 Task: Search one way flight ticket for 1 adult, 1 child, 1 infant in seat in premium economy from Houston: William P. Hobby Airport to Greenville: Pitt-greenville Airport on 5-2-2023. Number of bags: 2 checked bags. Price is upto 81000. Outbound departure time preference is 13:15.
Action: Mouse moved to (304, 124)
Screenshot: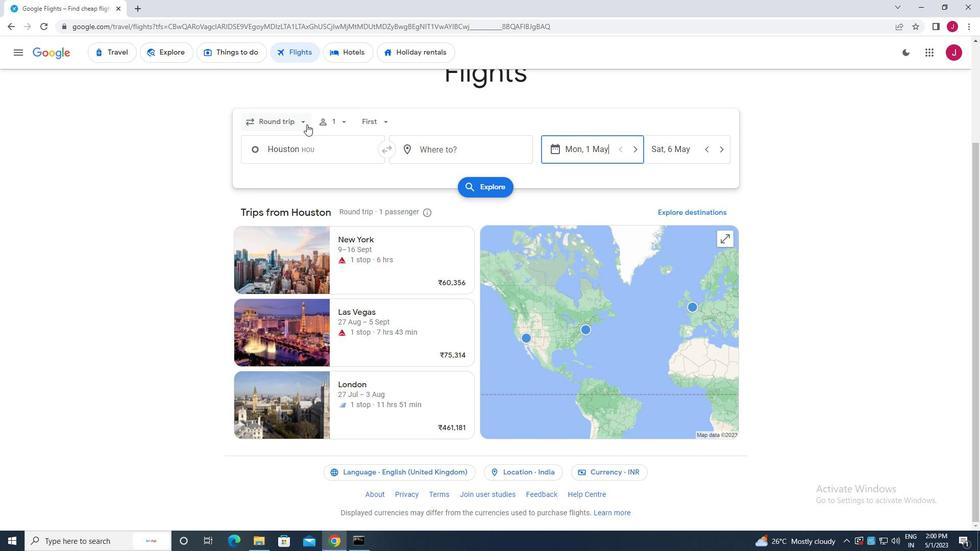
Action: Mouse pressed left at (304, 124)
Screenshot: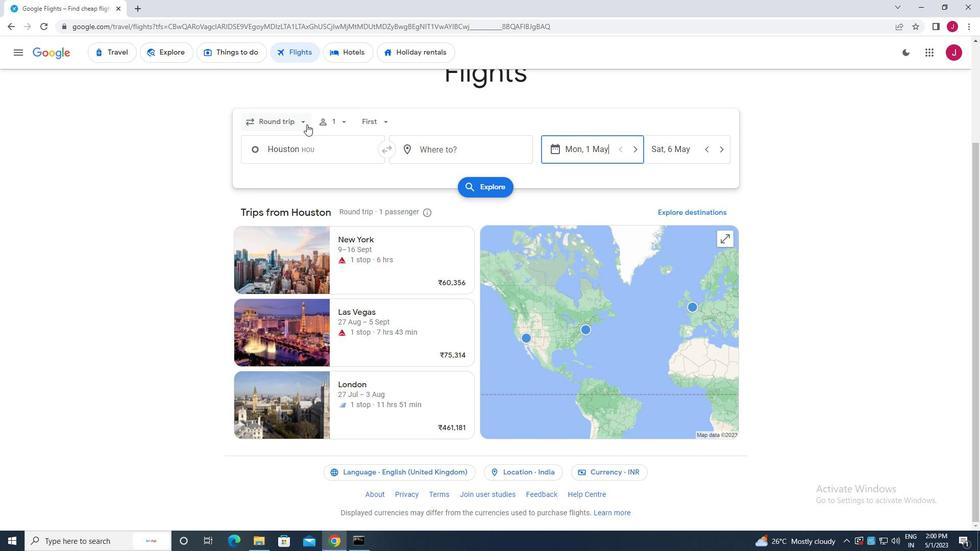 
Action: Mouse moved to (292, 171)
Screenshot: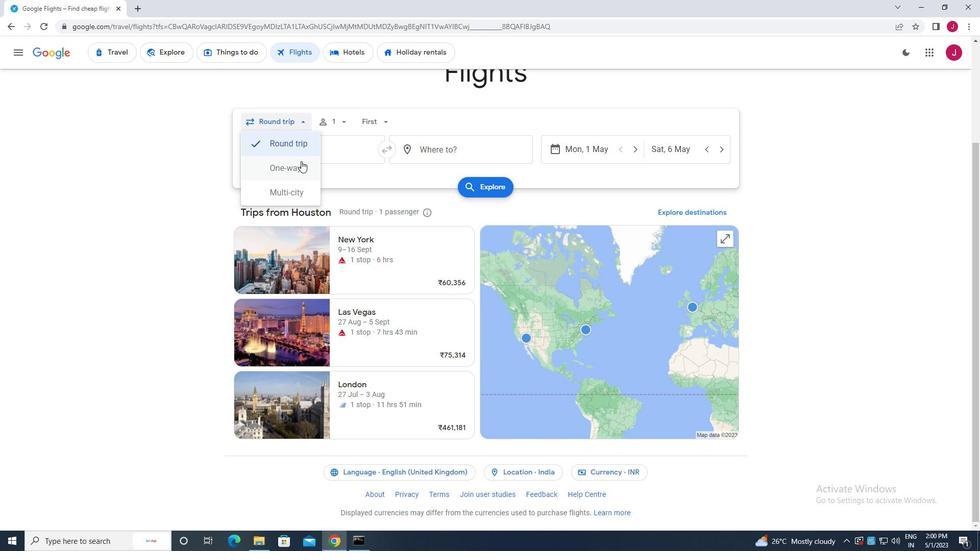 
Action: Mouse pressed left at (292, 171)
Screenshot: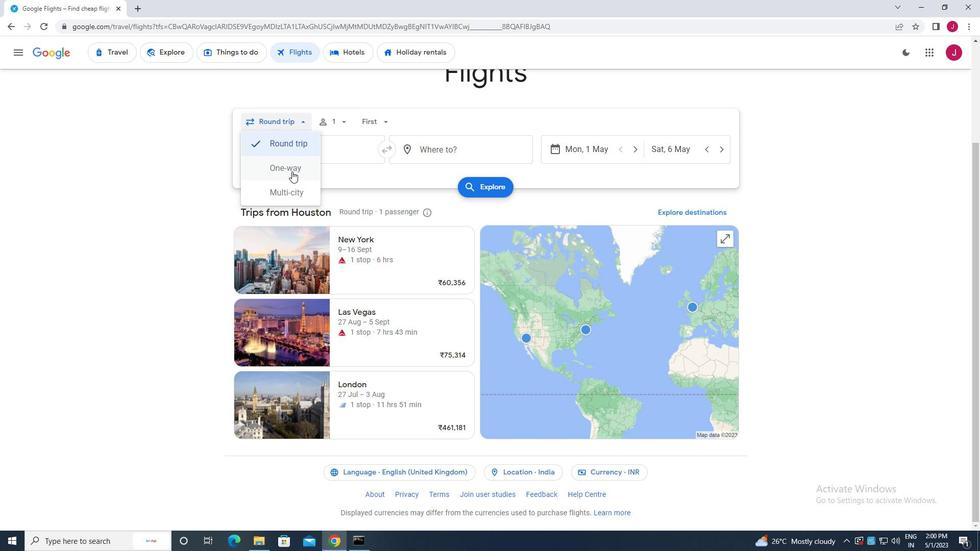 
Action: Mouse moved to (338, 118)
Screenshot: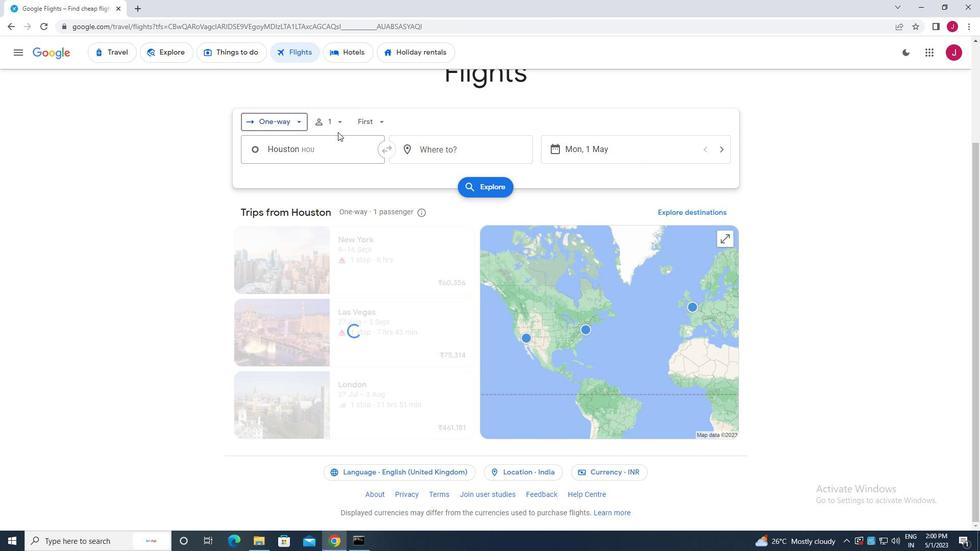 
Action: Mouse pressed left at (338, 118)
Screenshot: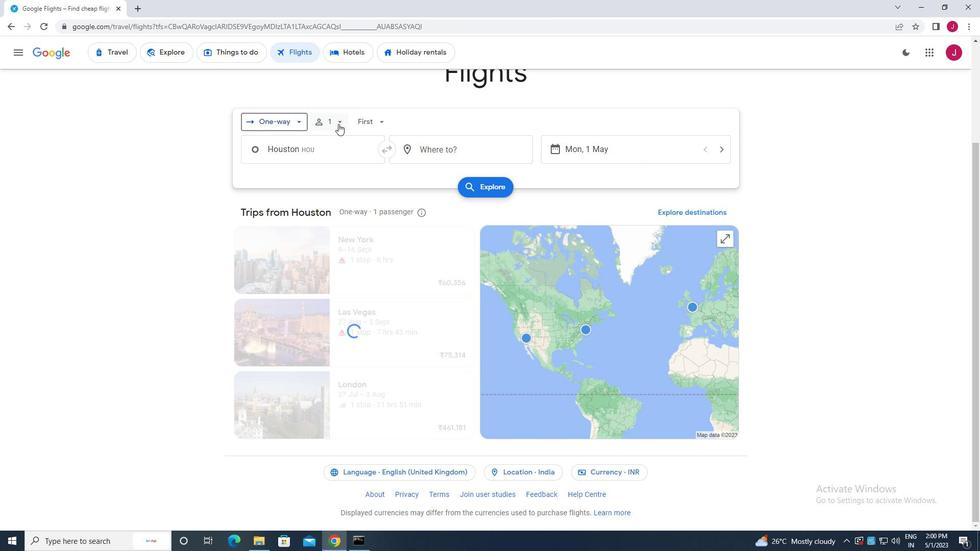 
Action: Mouse moved to (418, 176)
Screenshot: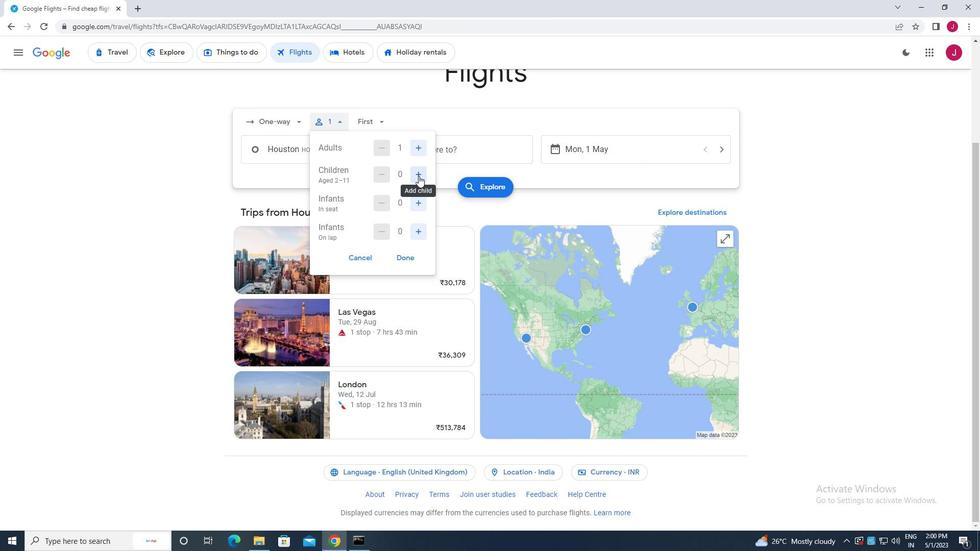 
Action: Mouse pressed left at (418, 176)
Screenshot: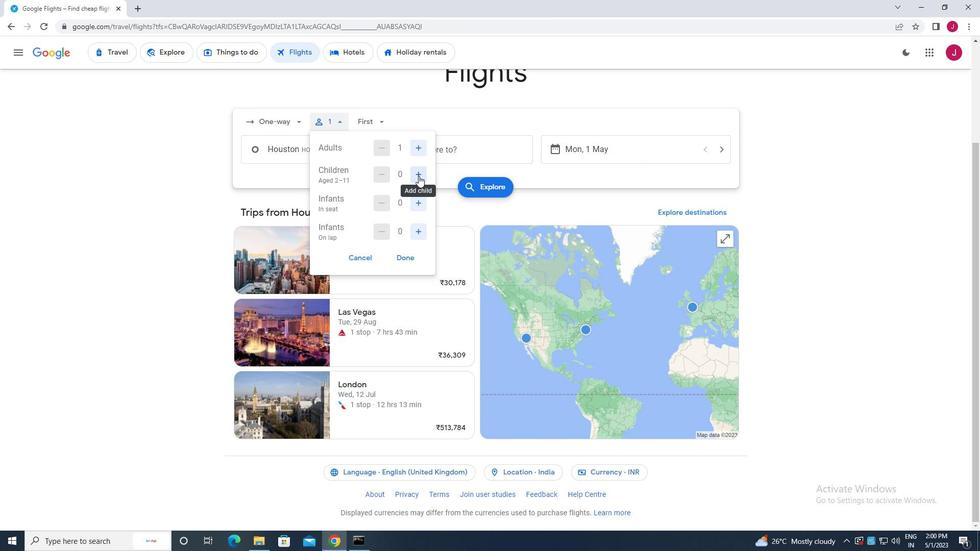
Action: Mouse moved to (420, 204)
Screenshot: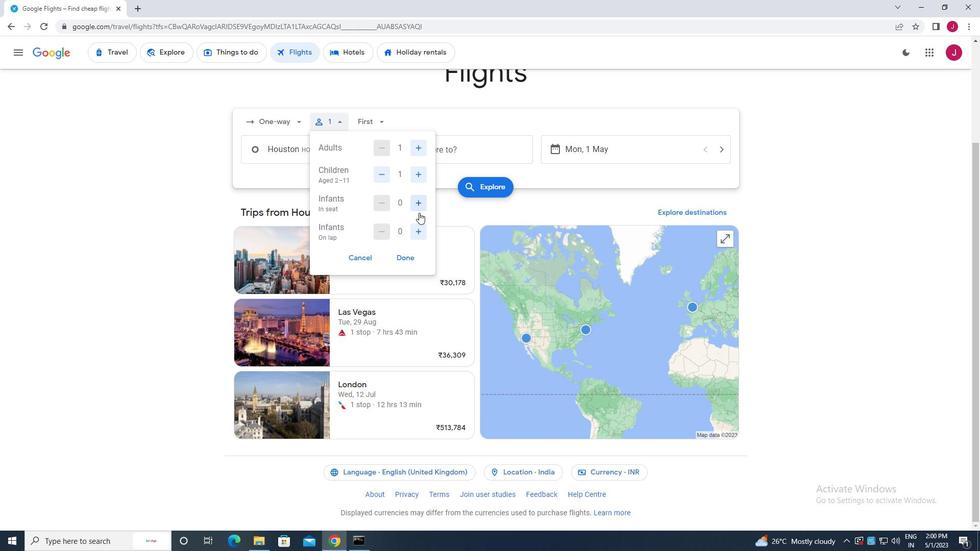 
Action: Mouse pressed left at (420, 204)
Screenshot: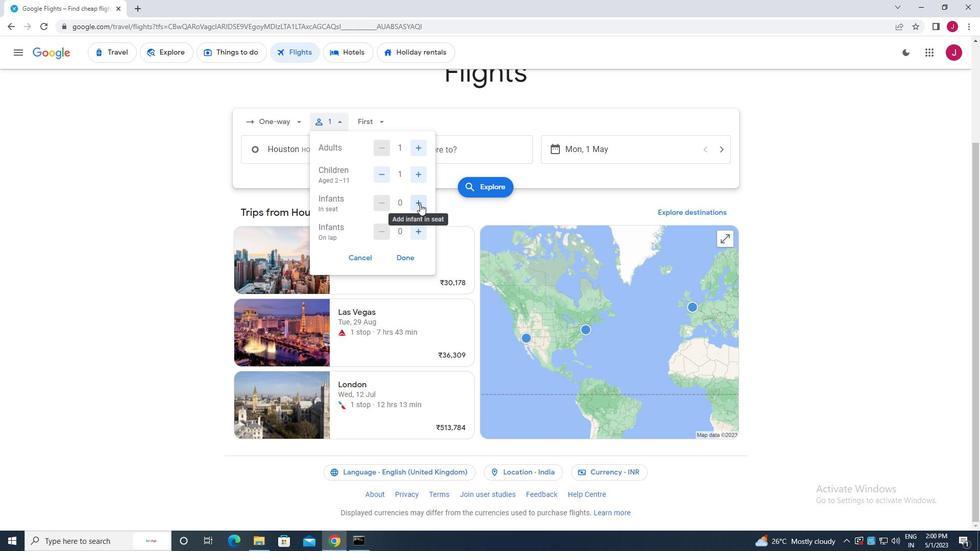 
Action: Mouse moved to (404, 256)
Screenshot: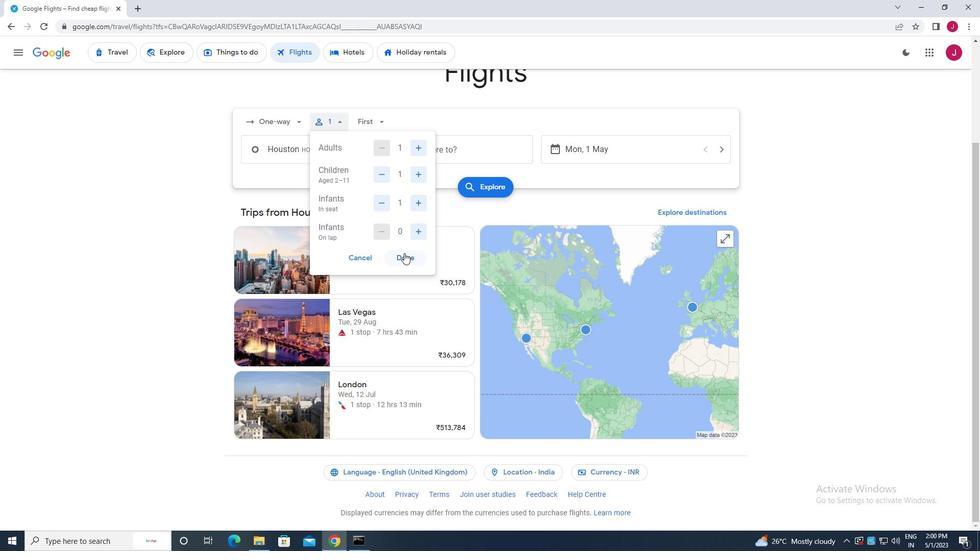 
Action: Mouse pressed left at (404, 256)
Screenshot: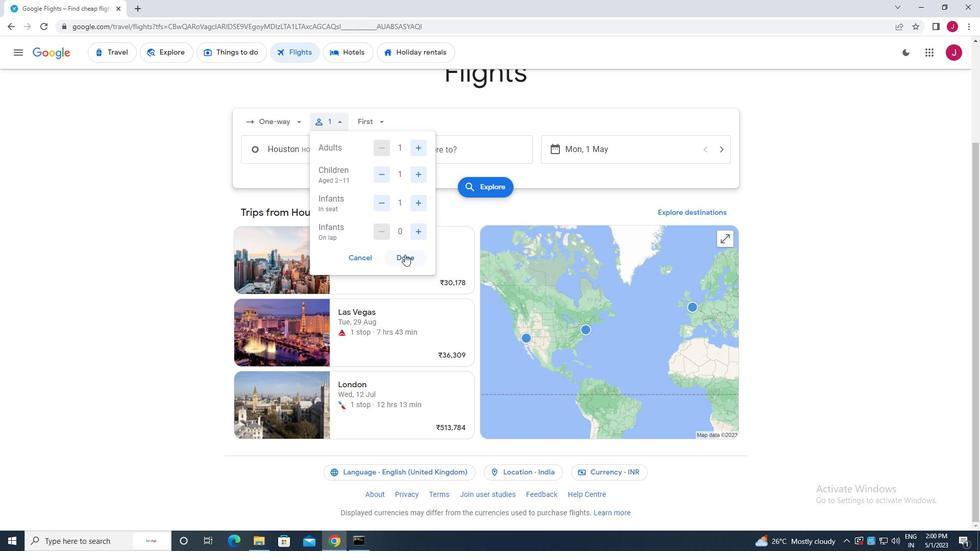 
Action: Mouse moved to (379, 124)
Screenshot: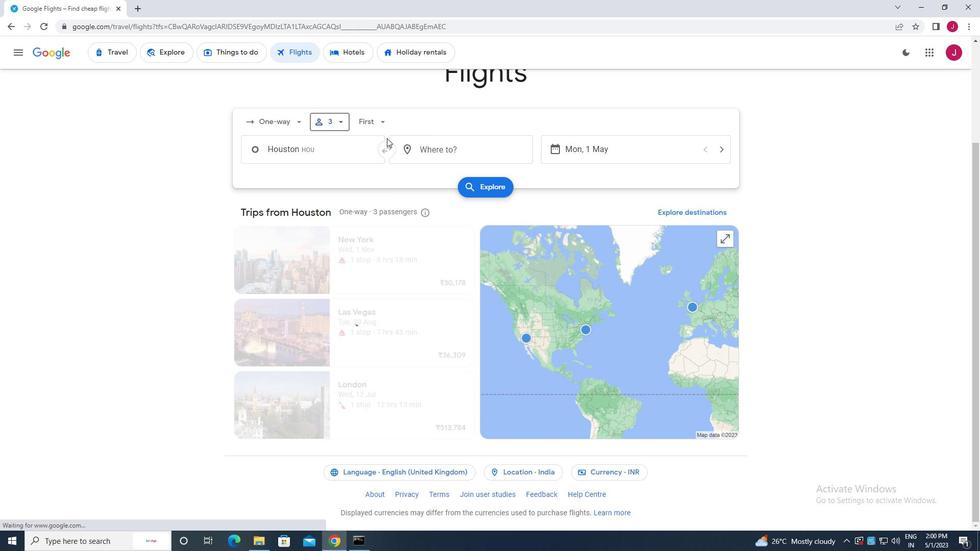 
Action: Mouse pressed left at (379, 124)
Screenshot: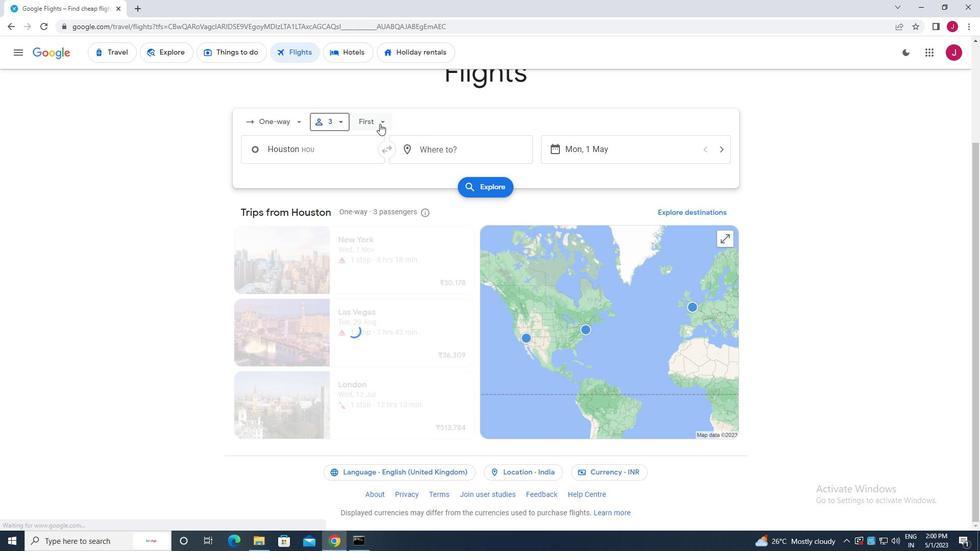 
Action: Mouse moved to (387, 170)
Screenshot: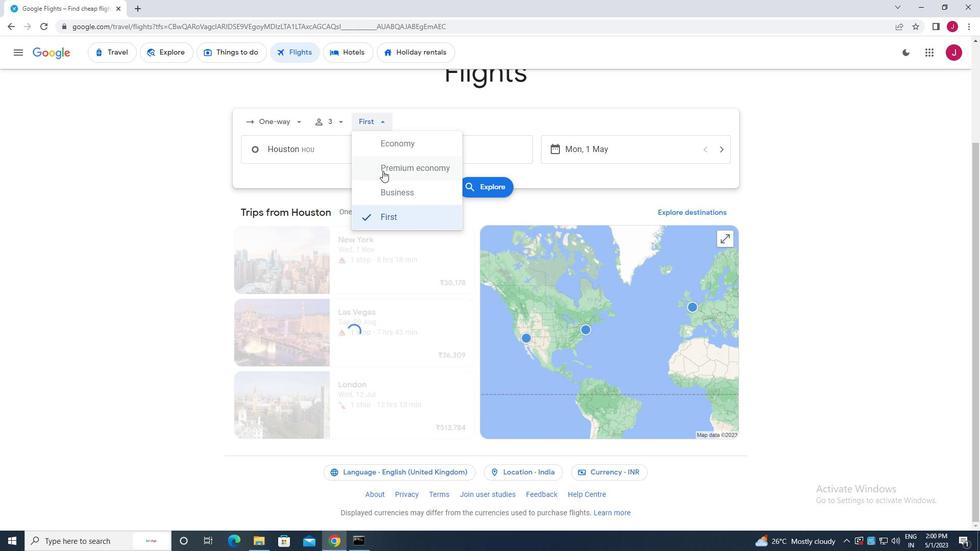 
Action: Mouse pressed left at (387, 170)
Screenshot: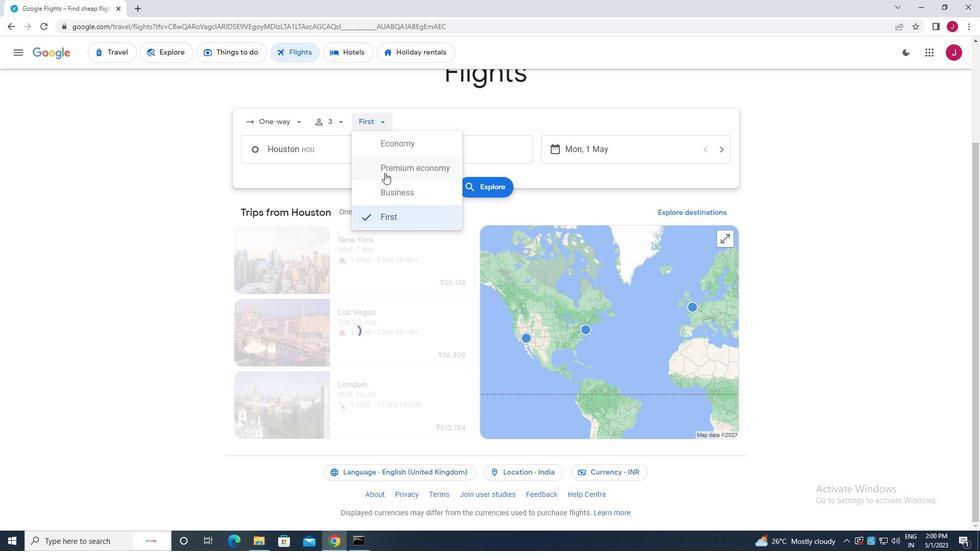 
Action: Mouse moved to (338, 152)
Screenshot: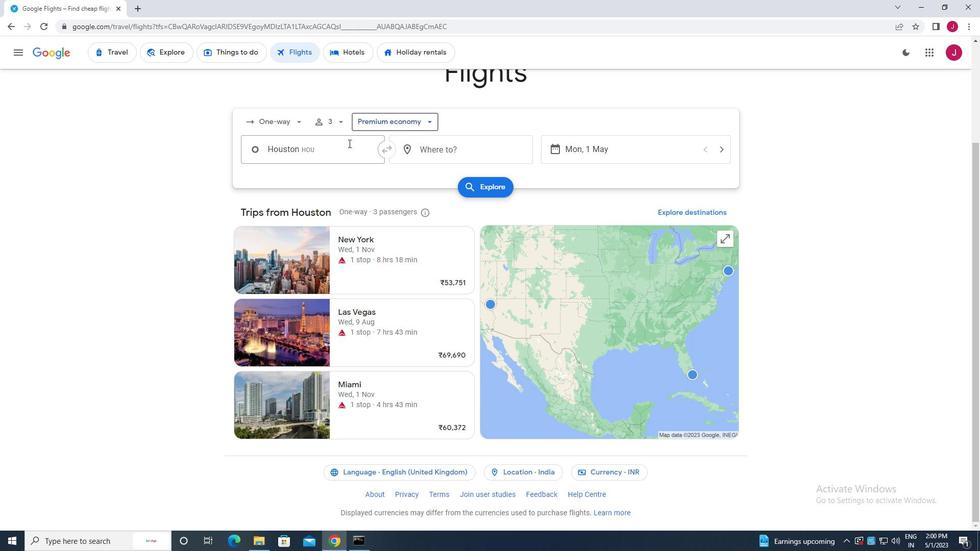 
Action: Mouse pressed left at (338, 152)
Screenshot: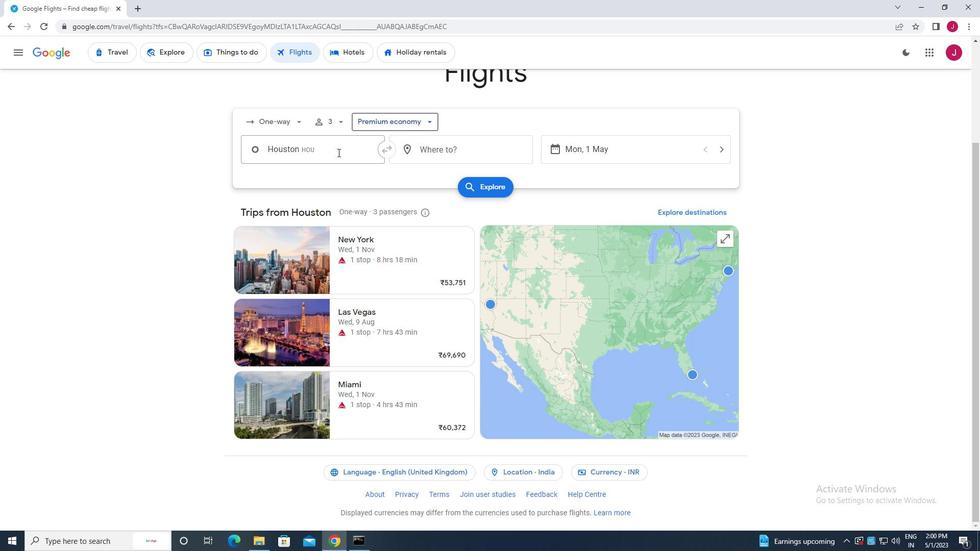 
Action: Mouse moved to (338, 152)
Screenshot: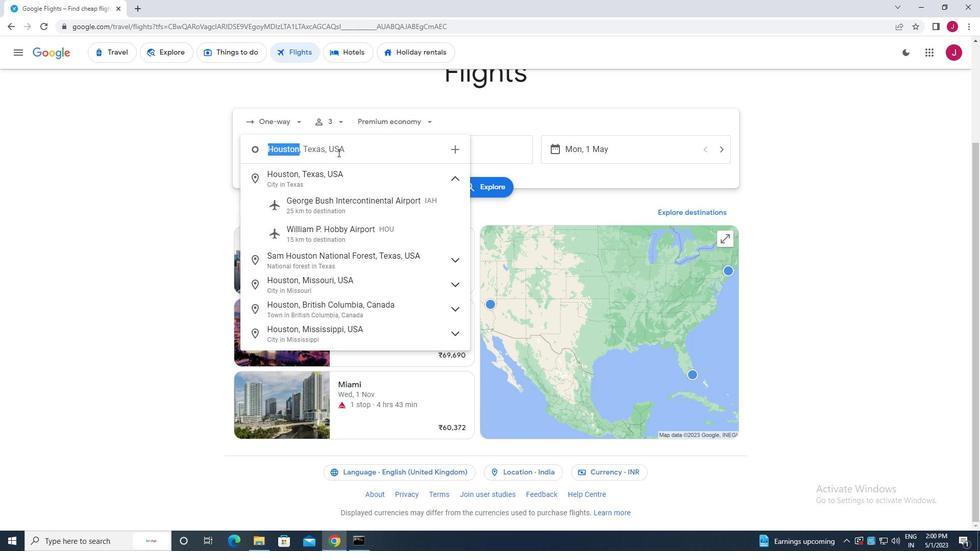 
Action: Key pressed willam<Key.space>p
Screenshot: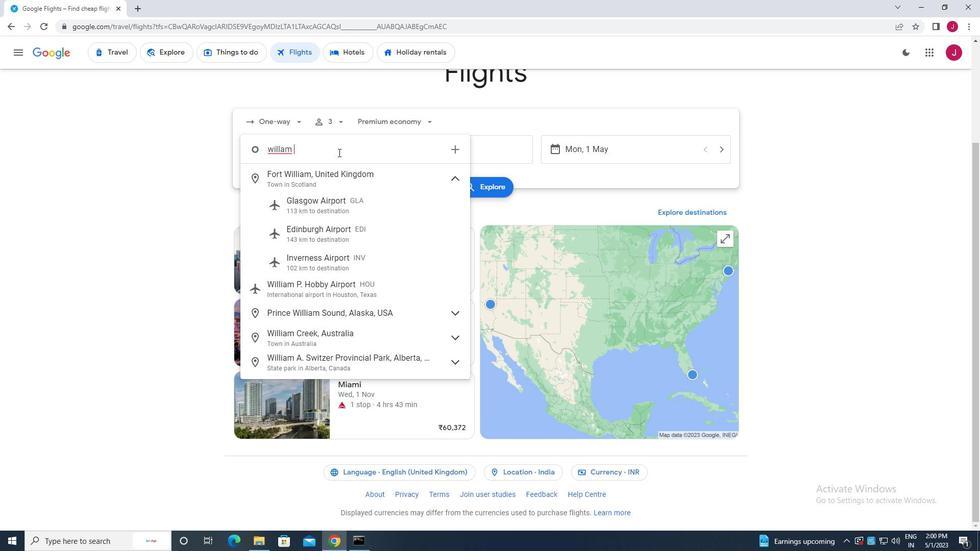 
Action: Mouse moved to (350, 185)
Screenshot: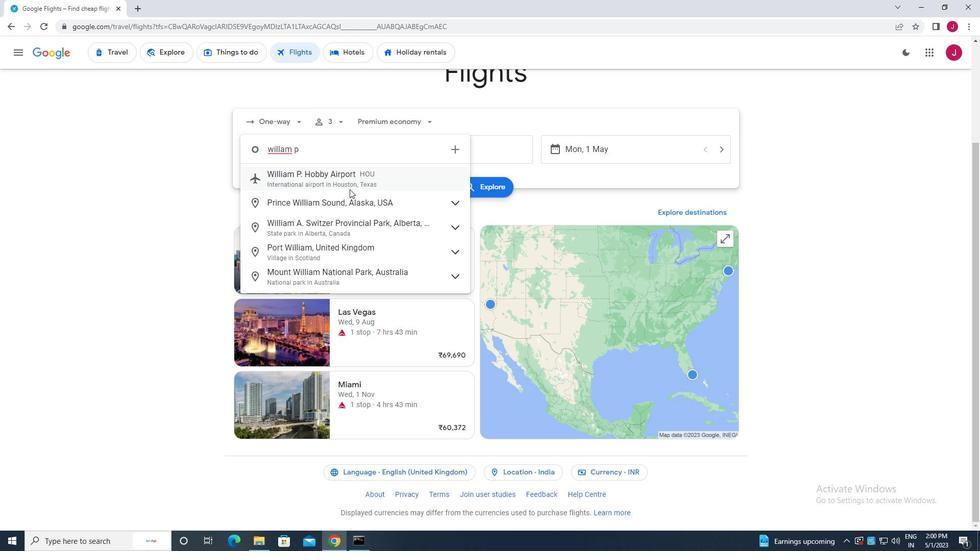 
Action: Mouse pressed left at (350, 185)
Screenshot: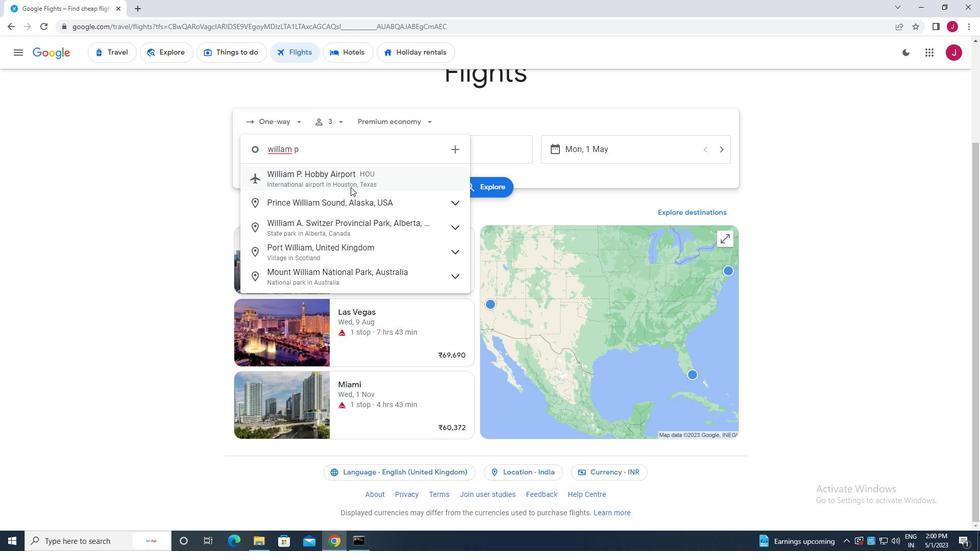 
Action: Mouse moved to (437, 147)
Screenshot: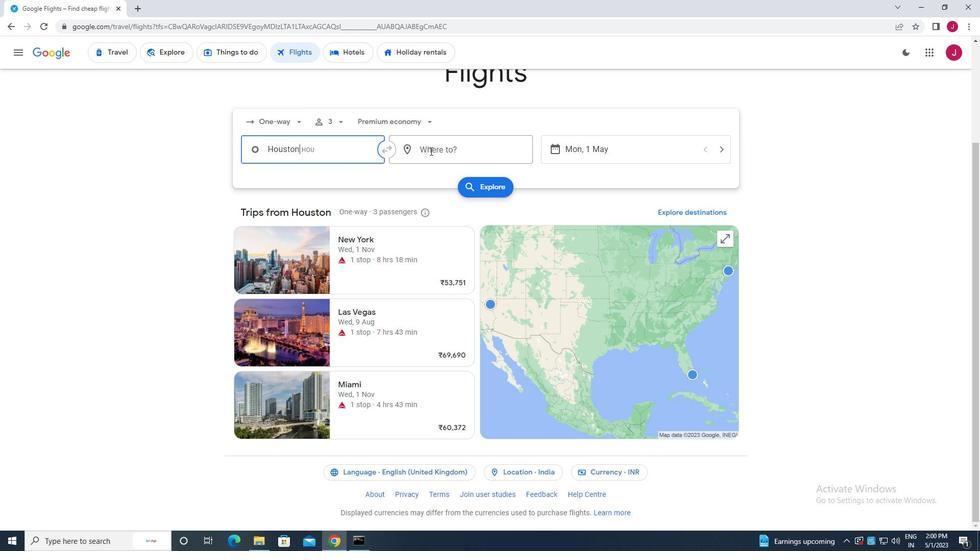 
Action: Mouse pressed left at (437, 147)
Screenshot: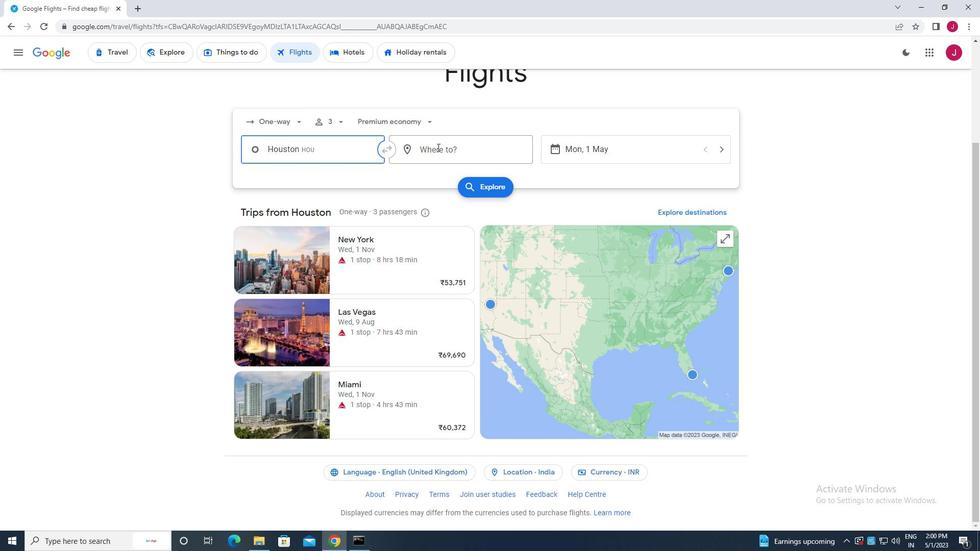 
Action: Mouse moved to (437, 146)
Screenshot: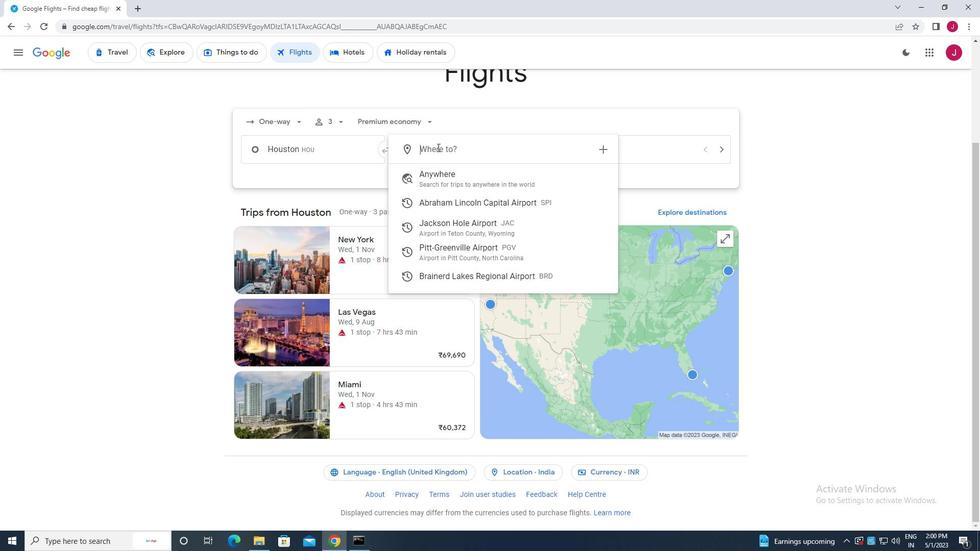 
Action: Key pressed greenville<Key.space>p
Screenshot: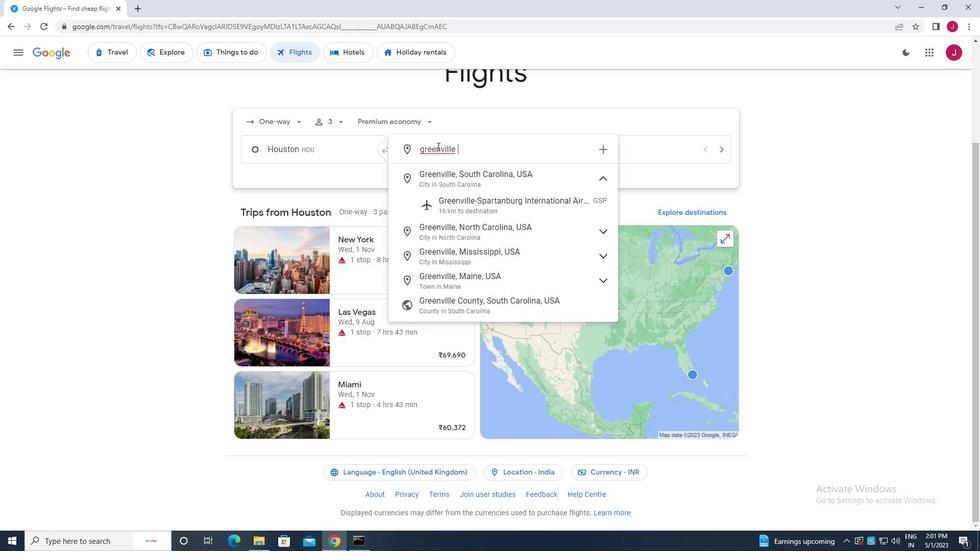 
Action: Mouse moved to (454, 180)
Screenshot: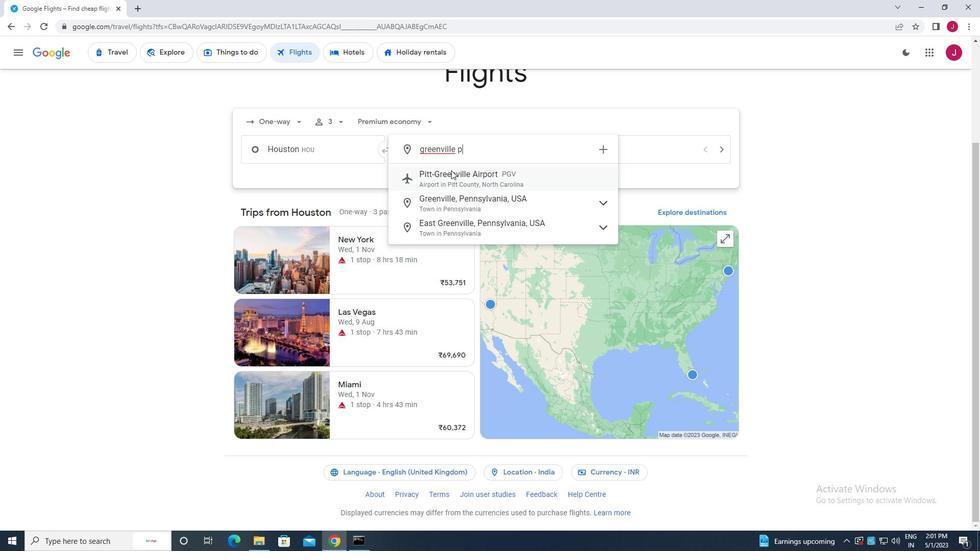
Action: Mouse pressed left at (454, 180)
Screenshot: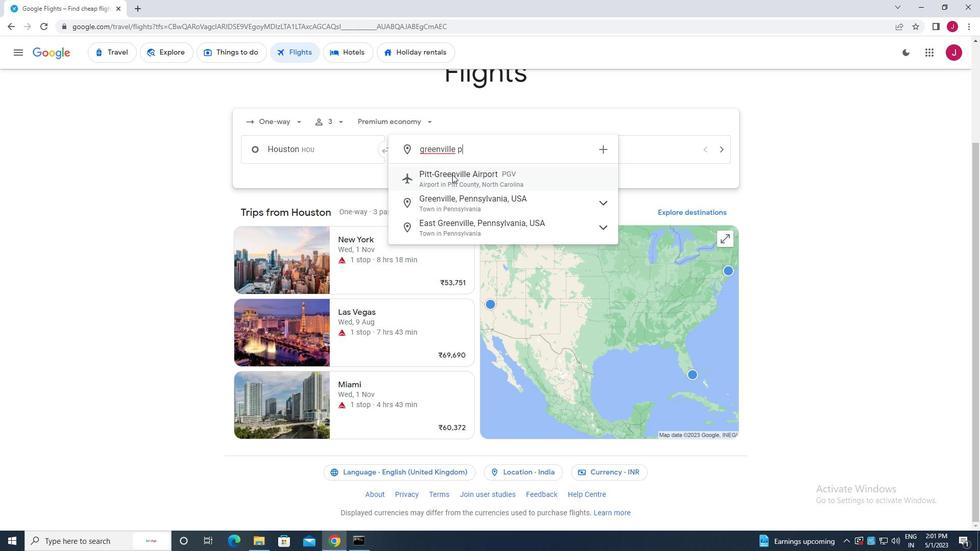 
Action: Mouse moved to (583, 152)
Screenshot: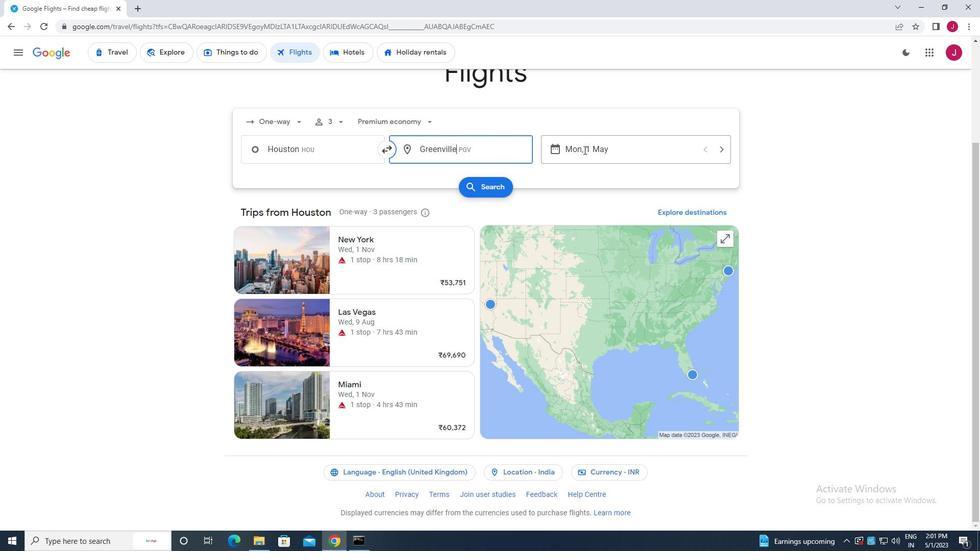 
Action: Mouse pressed left at (583, 152)
Screenshot: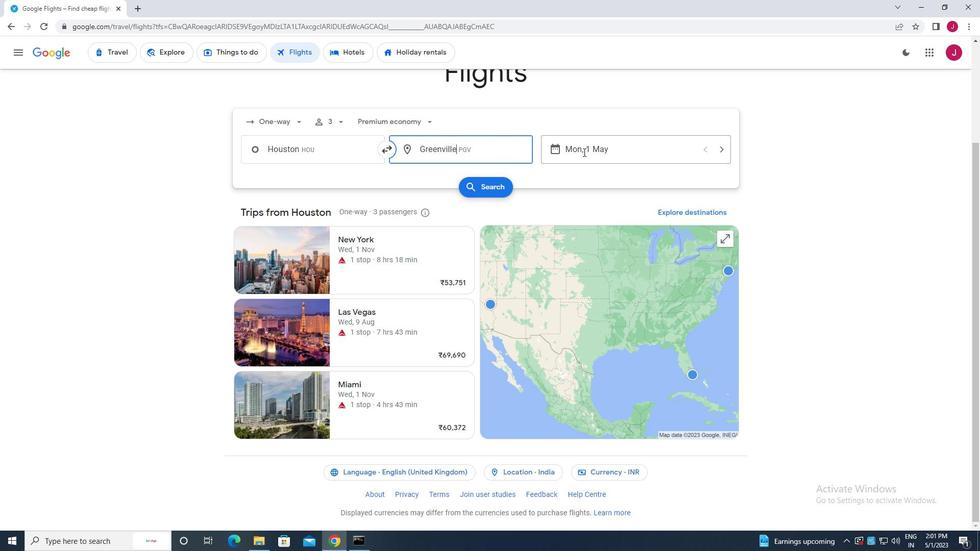 
Action: Mouse moved to (409, 232)
Screenshot: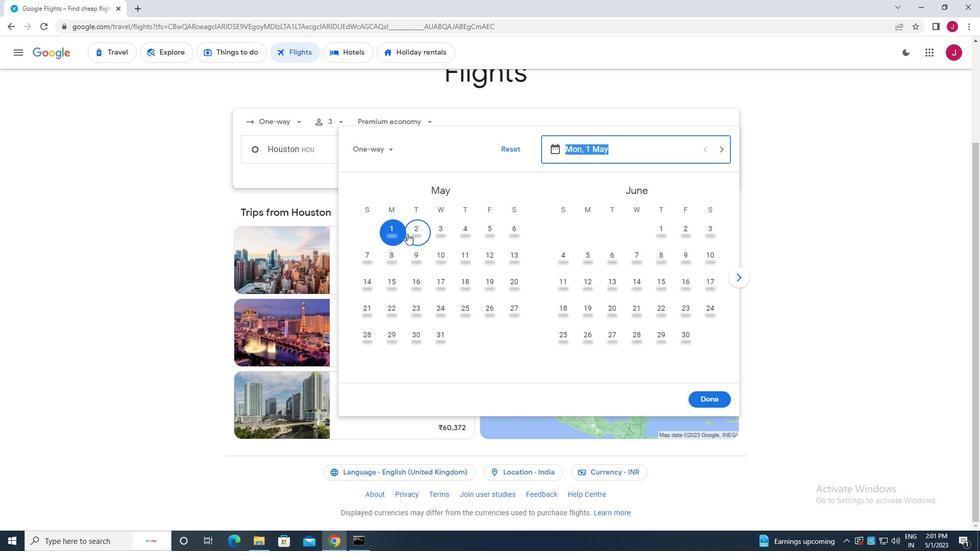 
Action: Mouse pressed left at (409, 232)
Screenshot: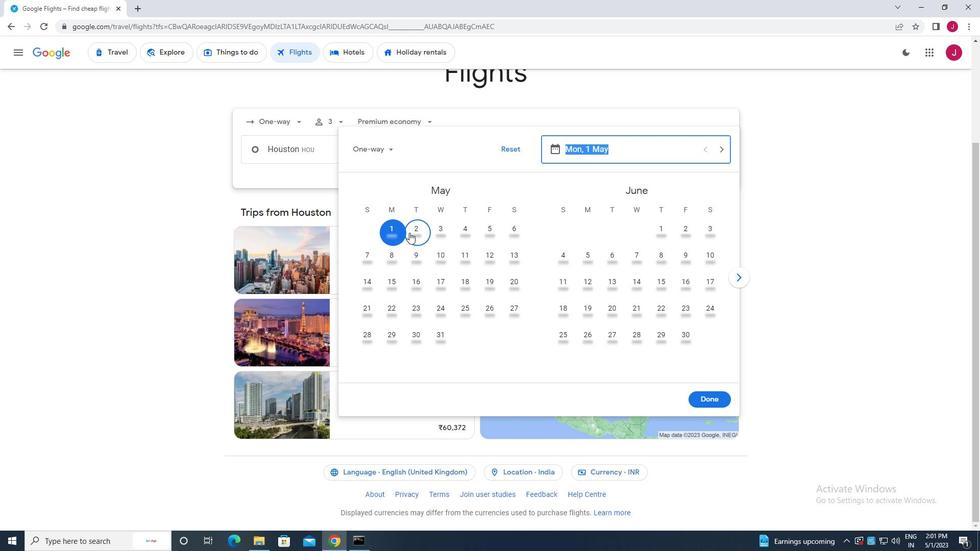 
Action: Mouse moved to (697, 404)
Screenshot: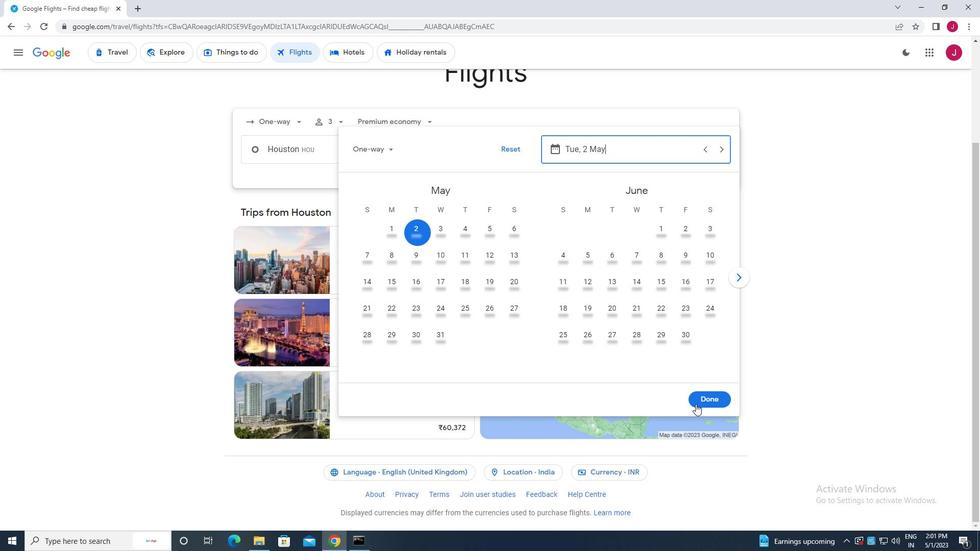 
Action: Mouse pressed left at (697, 404)
Screenshot: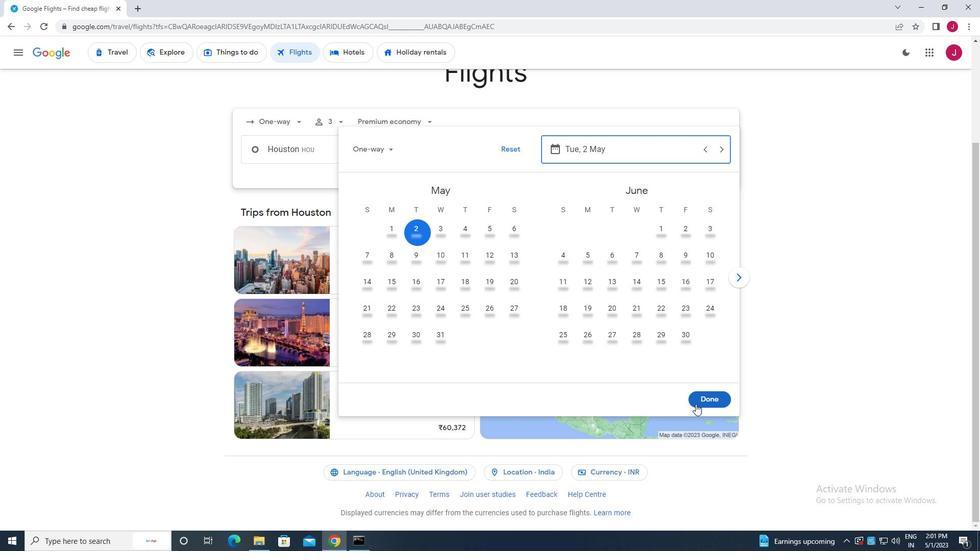 
Action: Mouse moved to (487, 184)
Screenshot: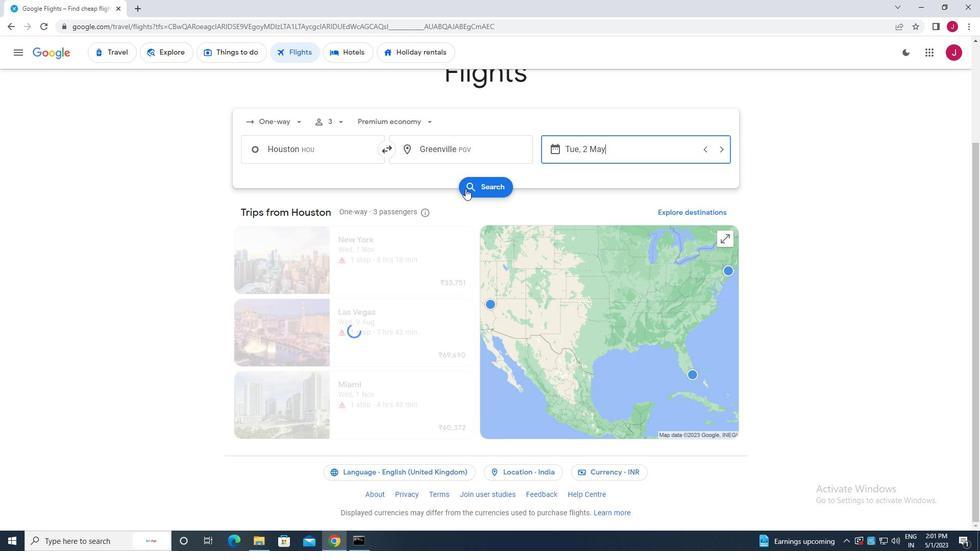 
Action: Mouse pressed left at (487, 184)
Screenshot: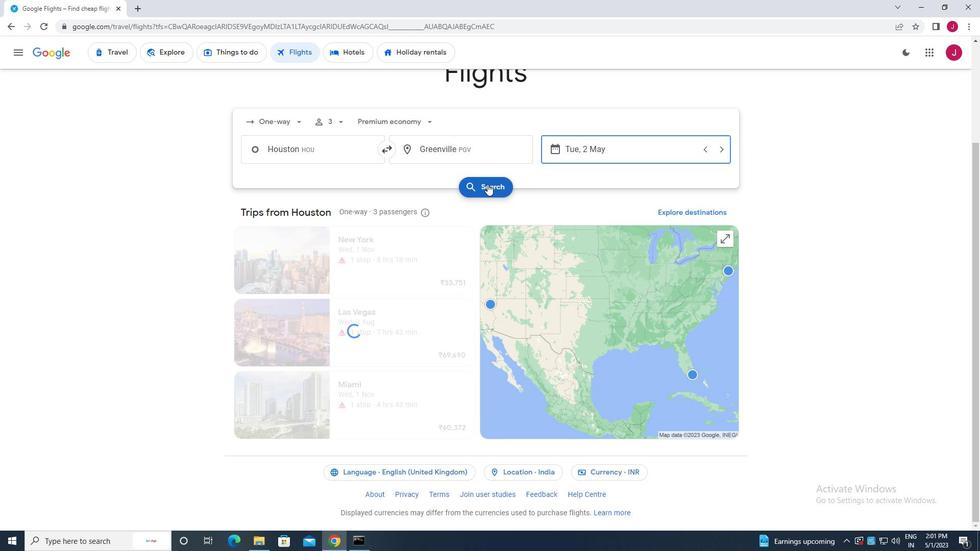 
Action: Mouse moved to (265, 148)
Screenshot: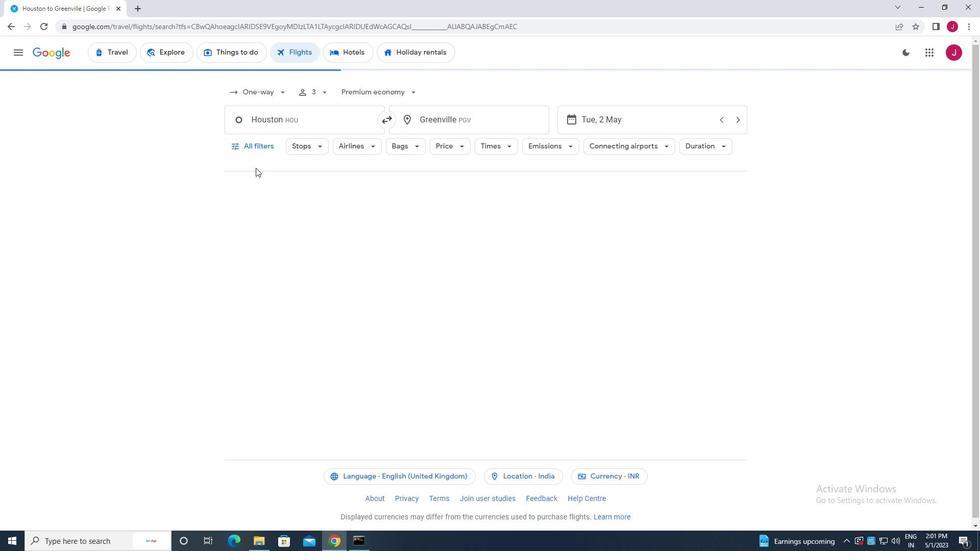 
Action: Mouse pressed left at (265, 148)
Screenshot: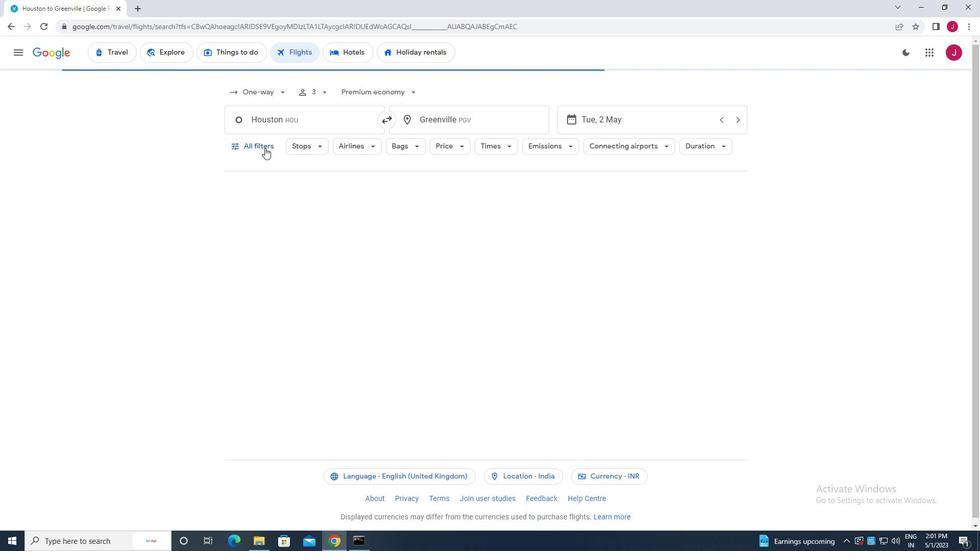 
Action: Mouse moved to (268, 233)
Screenshot: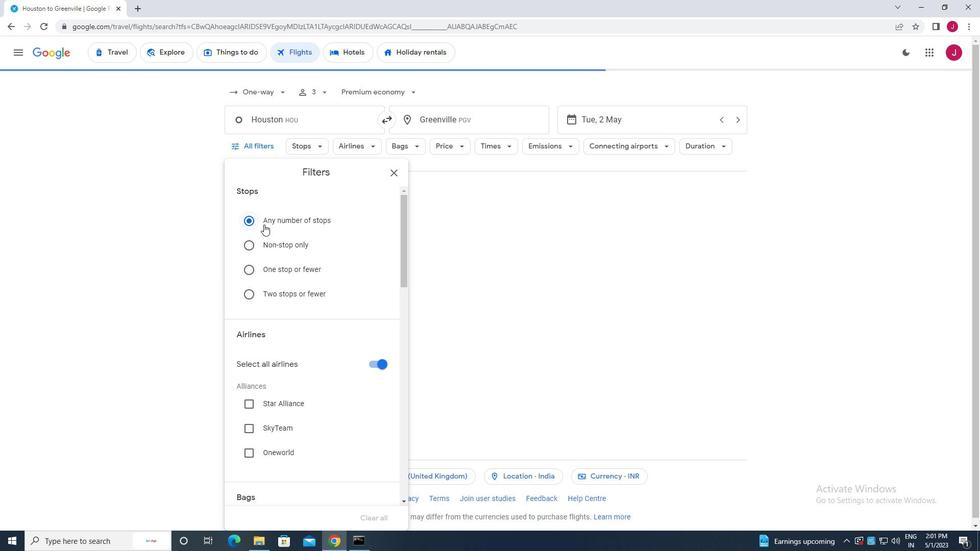 
Action: Mouse scrolled (268, 233) with delta (0, 0)
Screenshot: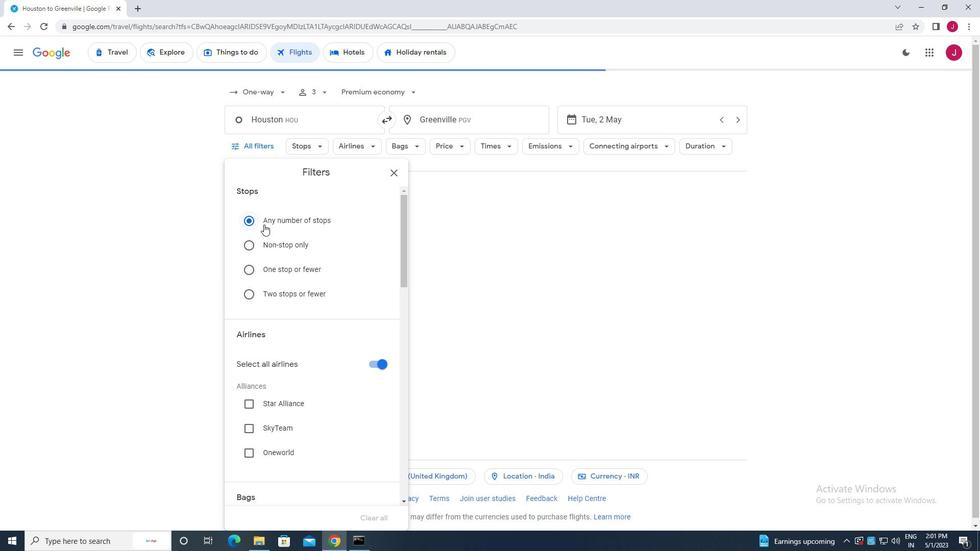 
Action: Mouse scrolled (268, 233) with delta (0, 0)
Screenshot: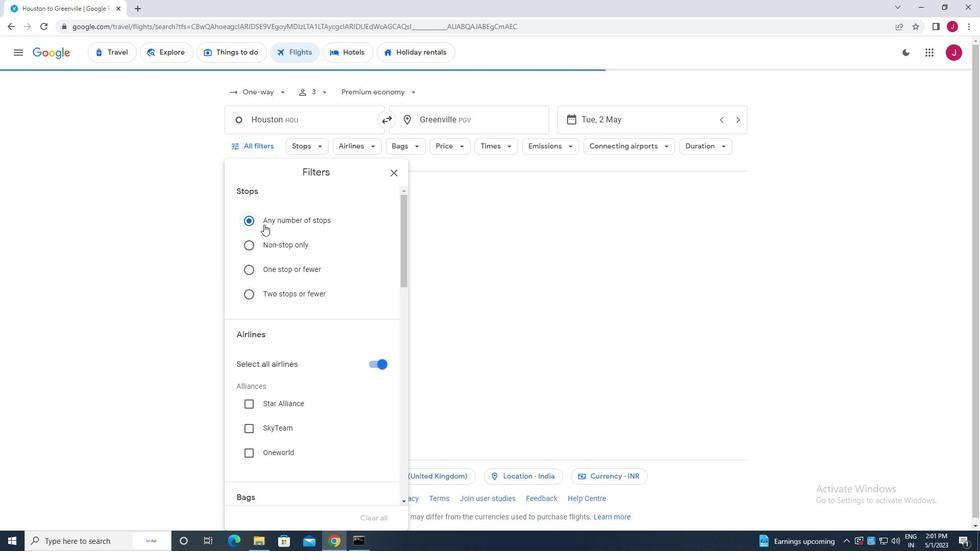 
Action: Mouse scrolled (268, 233) with delta (0, 0)
Screenshot: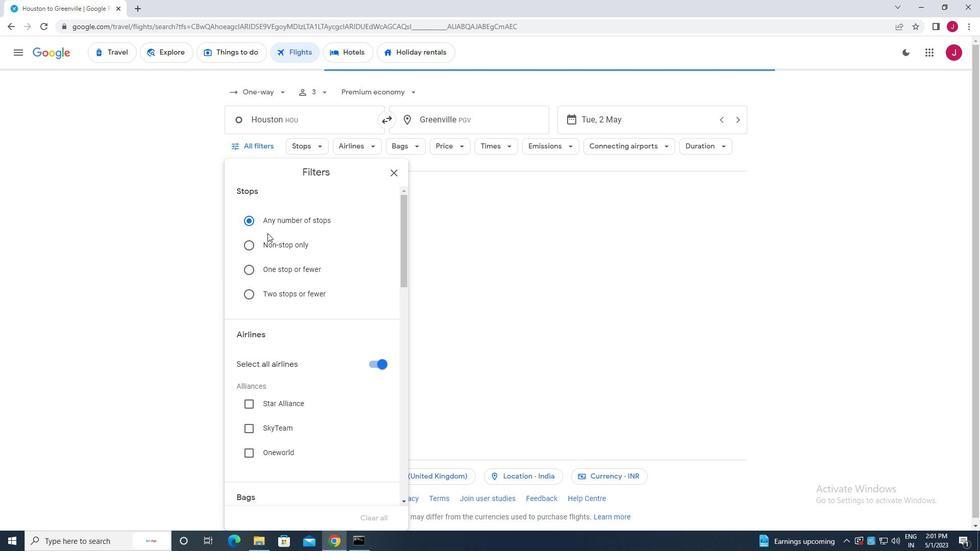 
Action: Mouse moved to (370, 211)
Screenshot: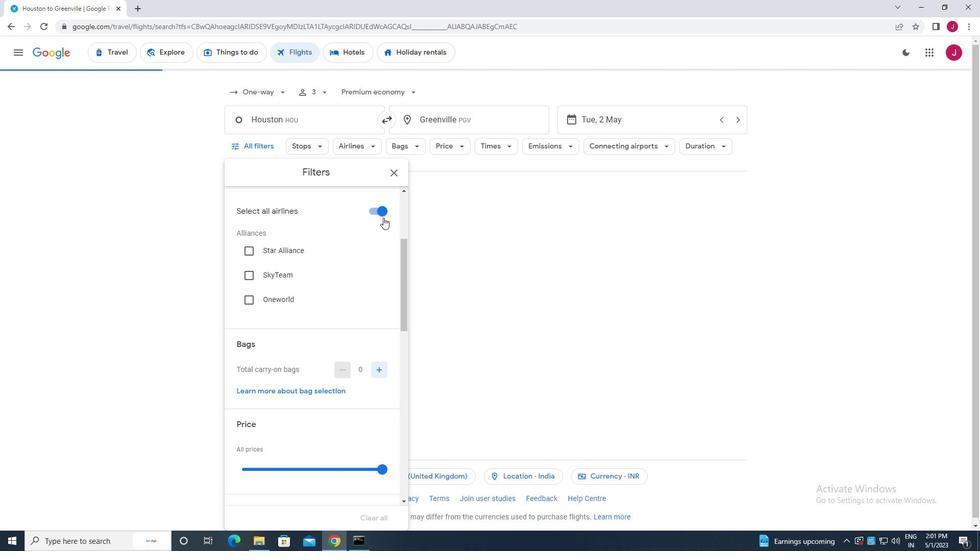 
Action: Mouse pressed left at (370, 211)
Screenshot: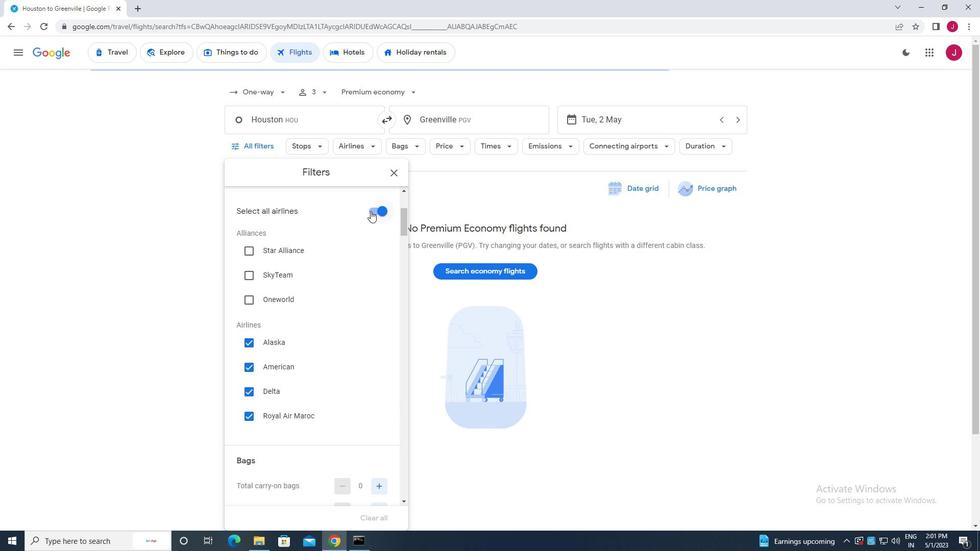 
Action: Mouse moved to (353, 310)
Screenshot: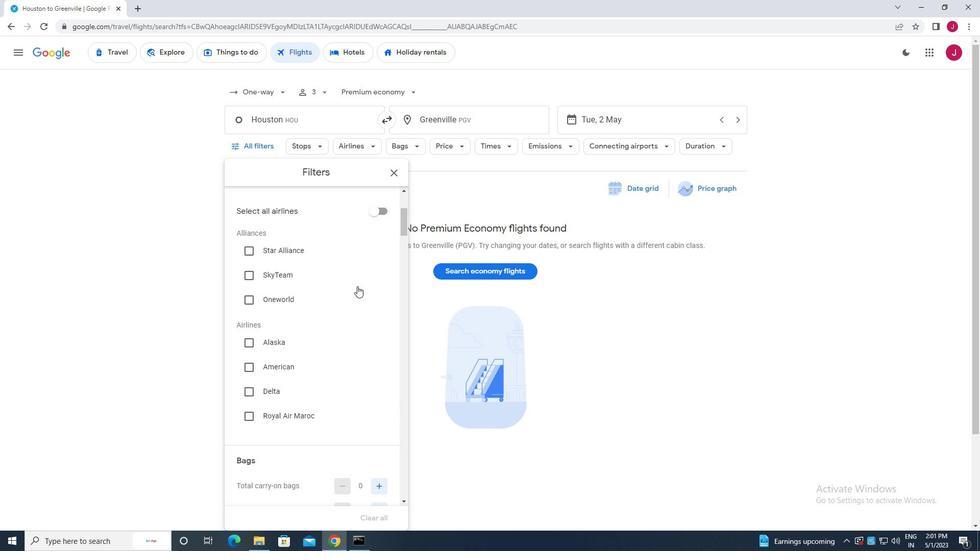 
Action: Mouse scrolled (353, 310) with delta (0, 0)
Screenshot: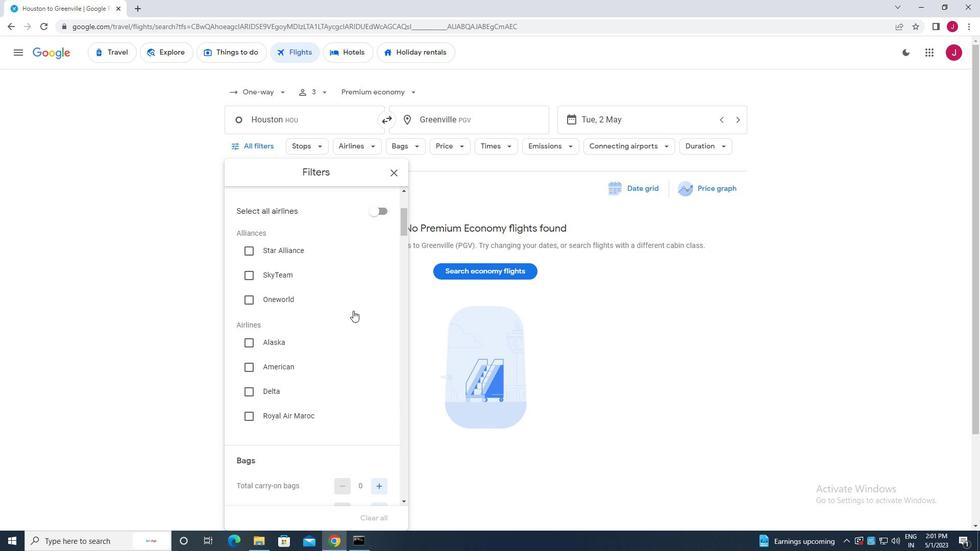 
Action: Mouse scrolled (353, 310) with delta (0, 0)
Screenshot: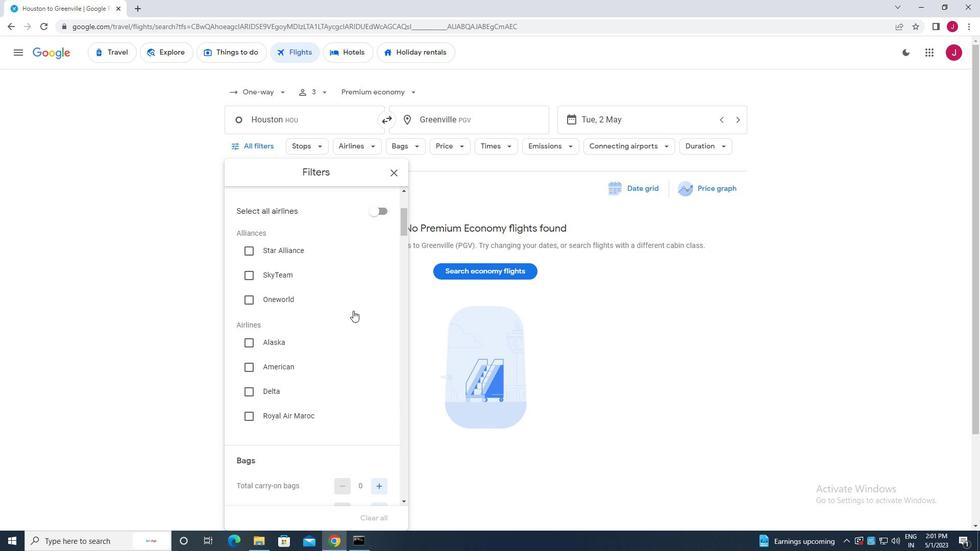 
Action: Mouse scrolled (353, 310) with delta (0, 0)
Screenshot: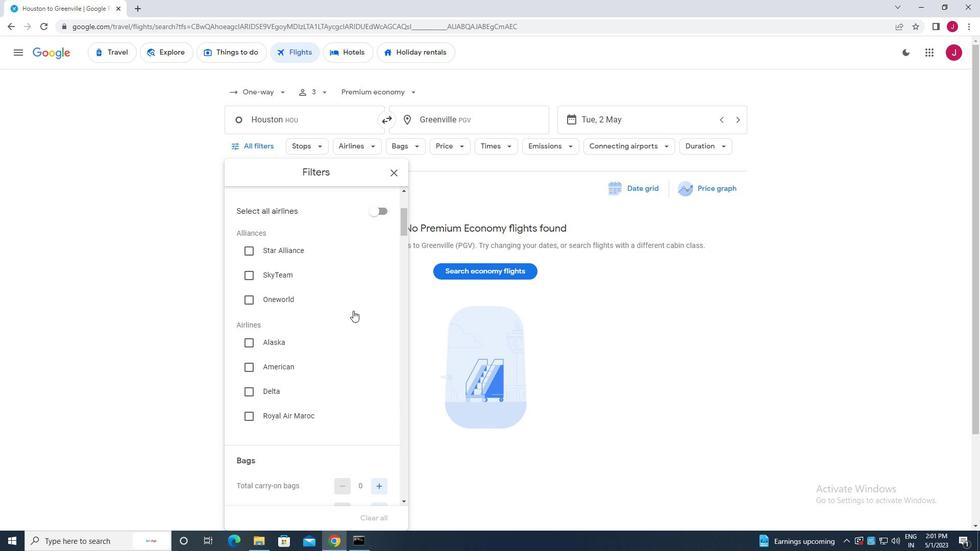 
Action: Mouse moved to (380, 356)
Screenshot: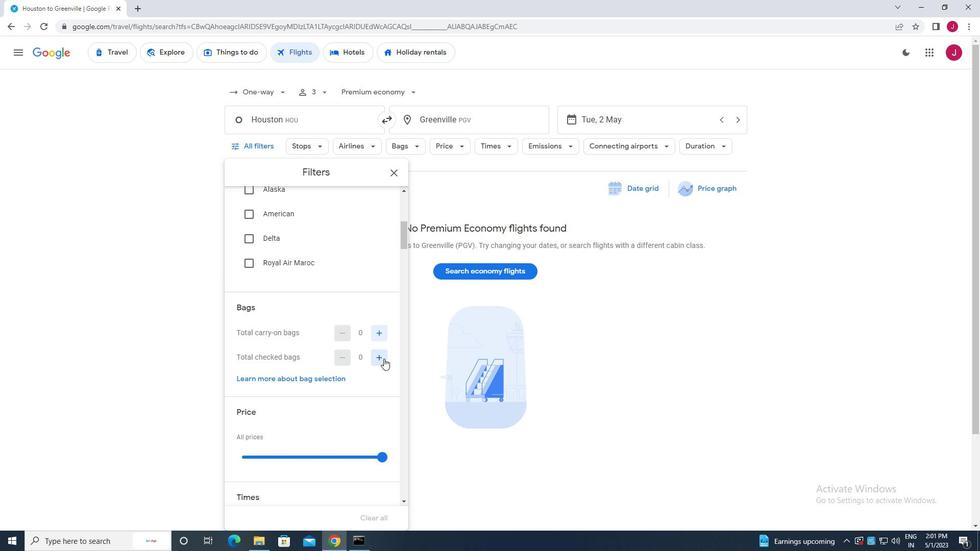 
Action: Mouse pressed left at (380, 356)
Screenshot: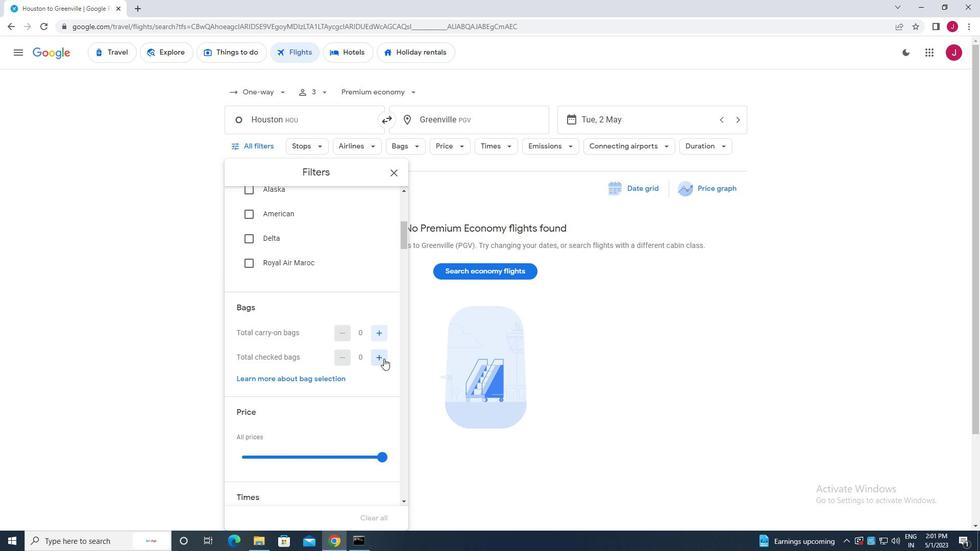 
Action: Mouse pressed left at (380, 356)
Screenshot: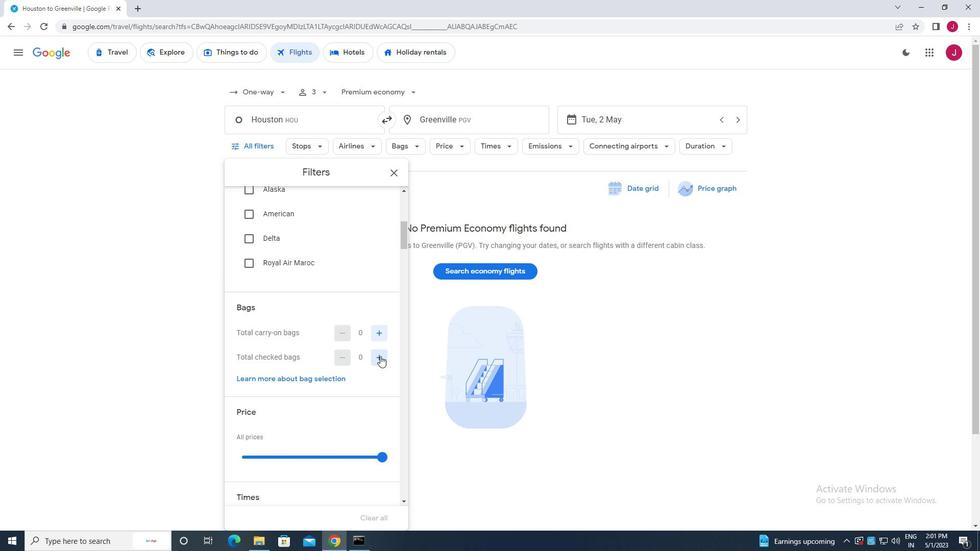 
Action: Mouse moved to (356, 303)
Screenshot: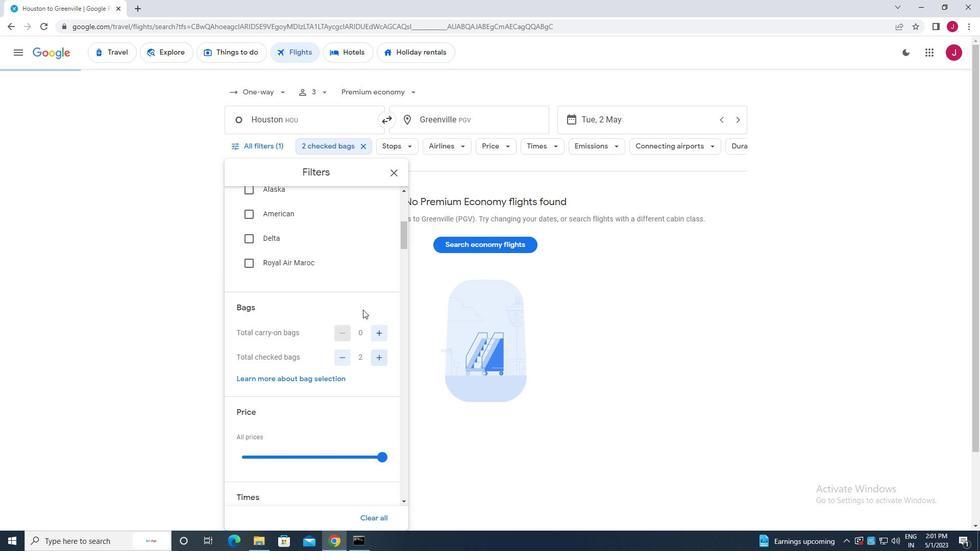 
Action: Mouse scrolled (356, 303) with delta (0, 0)
Screenshot: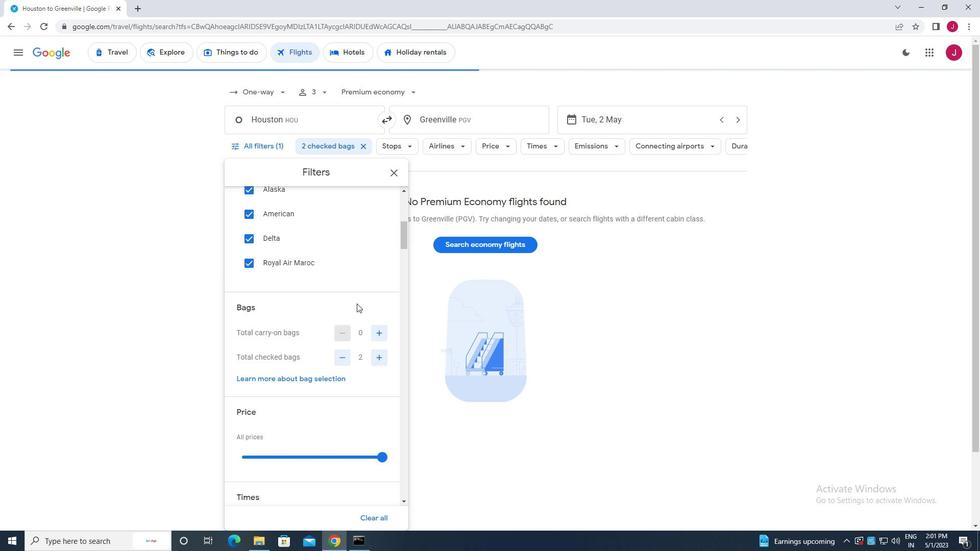 
Action: Mouse scrolled (356, 303) with delta (0, 0)
Screenshot: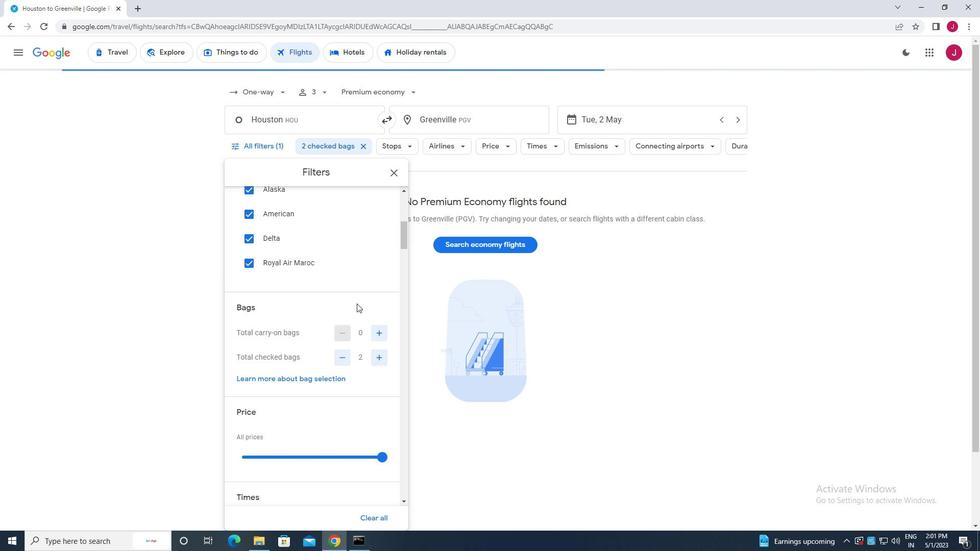 
Action: Mouse moved to (381, 354)
Screenshot: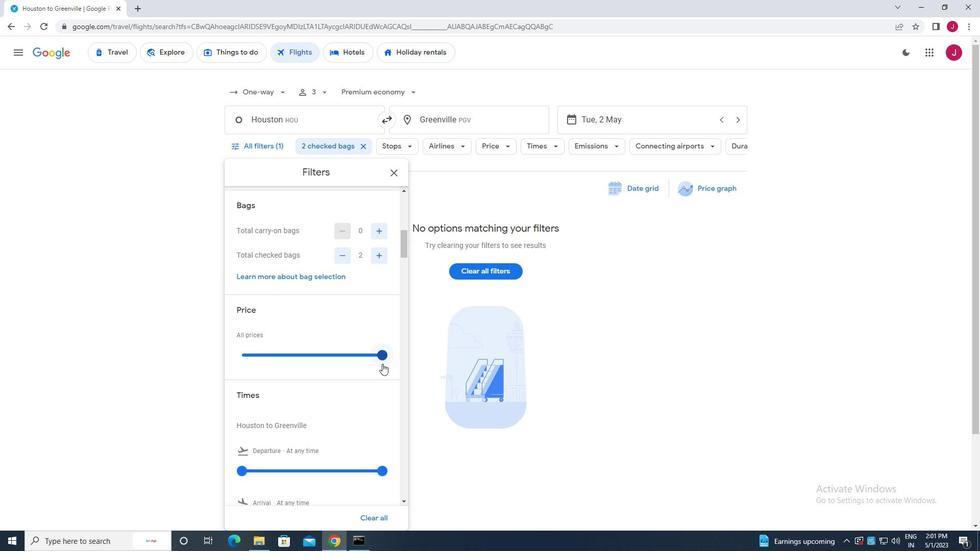 
Action: Mouse pressed left at (381, 354)
Screenshot: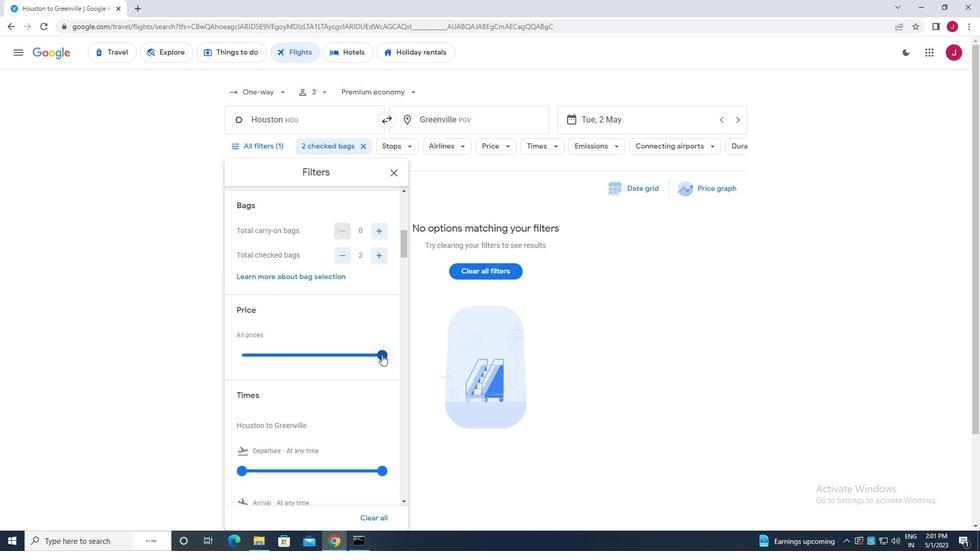
Action: Mouse moved to (286, 354)
Screenshot: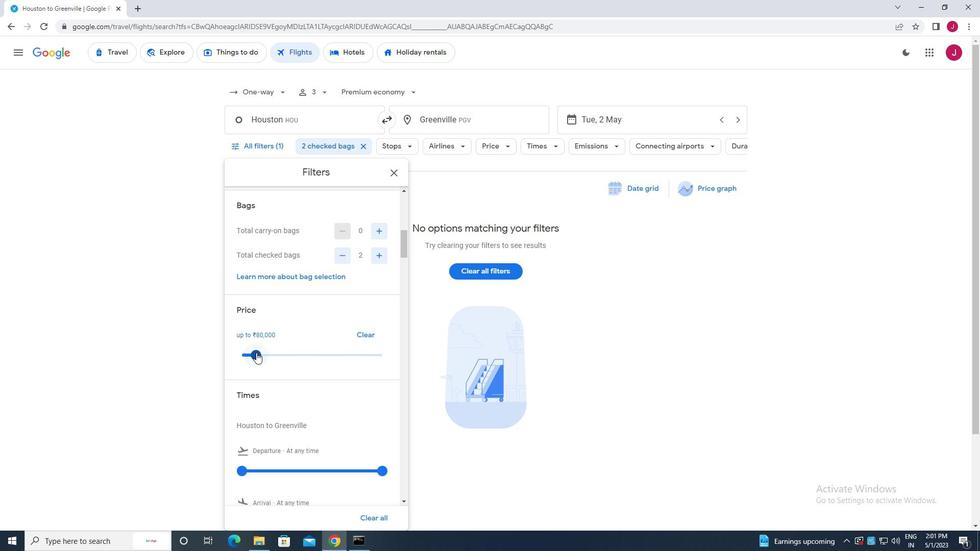
Action: Mouse scrolled (286, 354) with delta (0, 0)
Screenshot: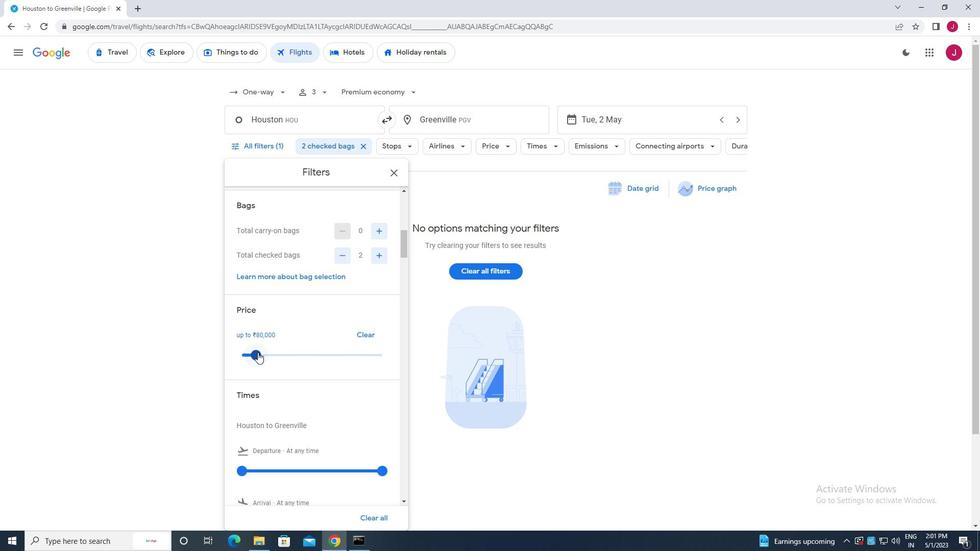 
Action: Mouse scrolled (286, 354) with delta (0, 0)
Screenshot: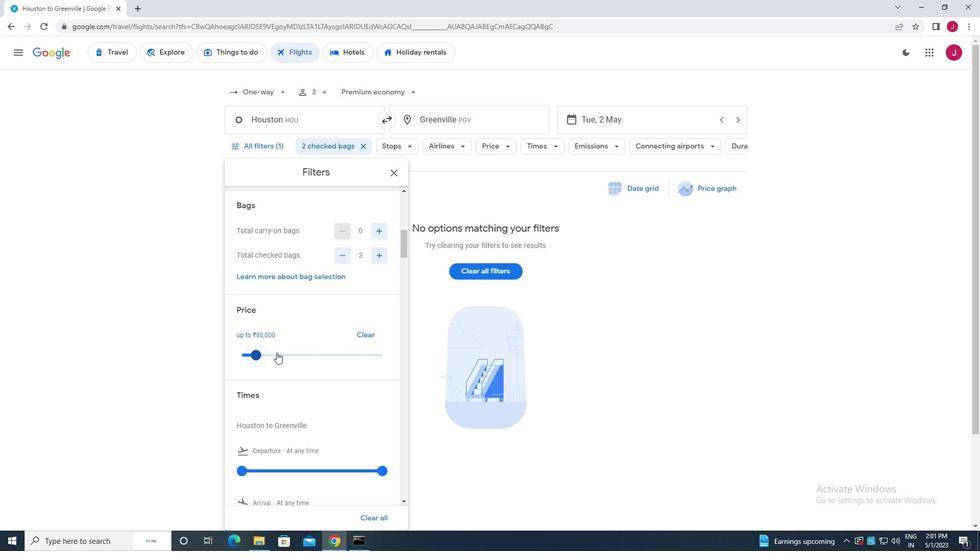 
Action: Mouse scrolled (286, 354) with delta (0, 0)
Screenshot: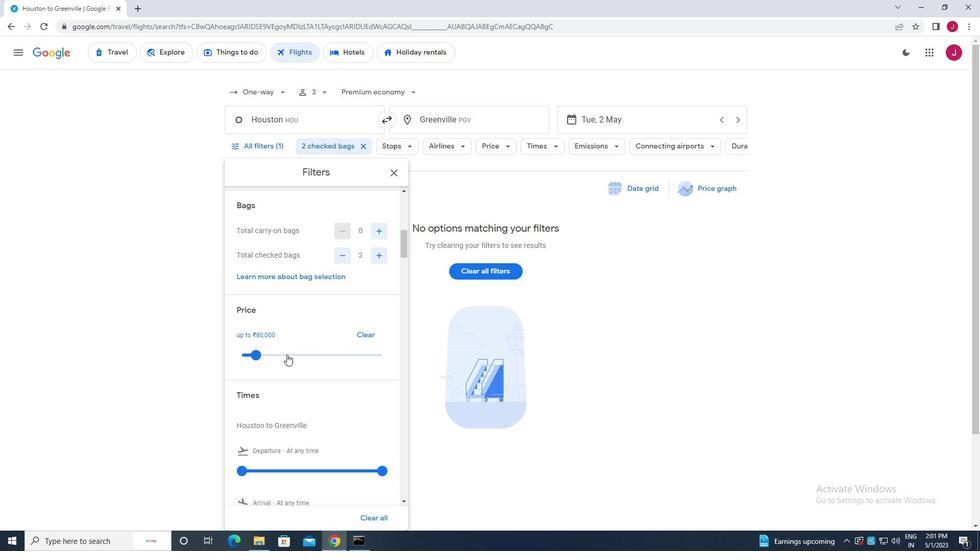 
Action: Mouse moved to (260, 216)
Screenshot: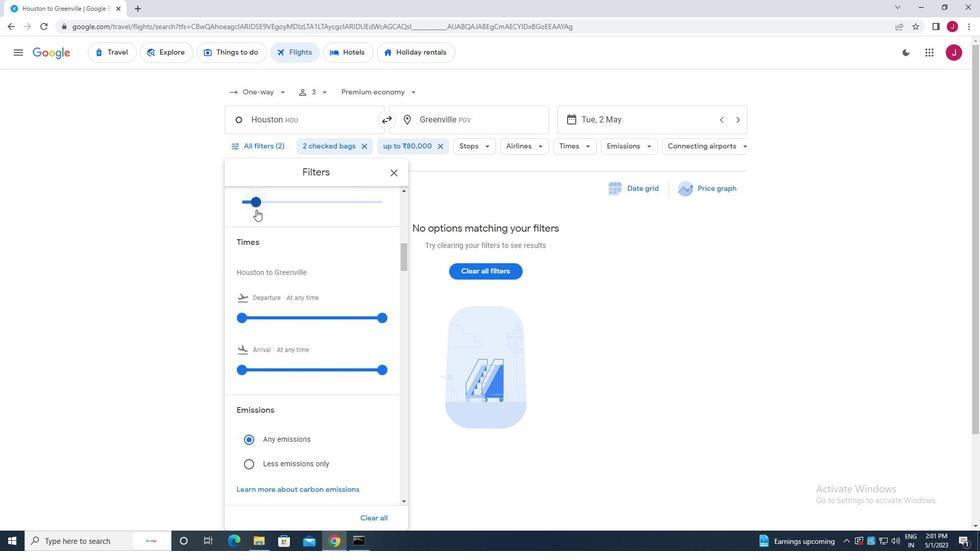 
Action: Mouse scrolled (260, 217) with delta (0, 0)
Screenshot: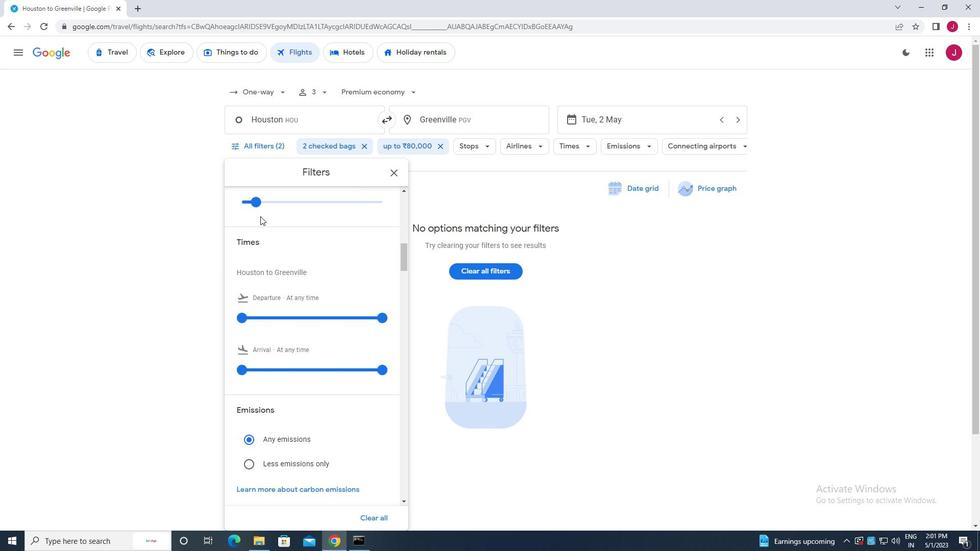 
Action: Mouse moved to (254, 253)
Screenshot: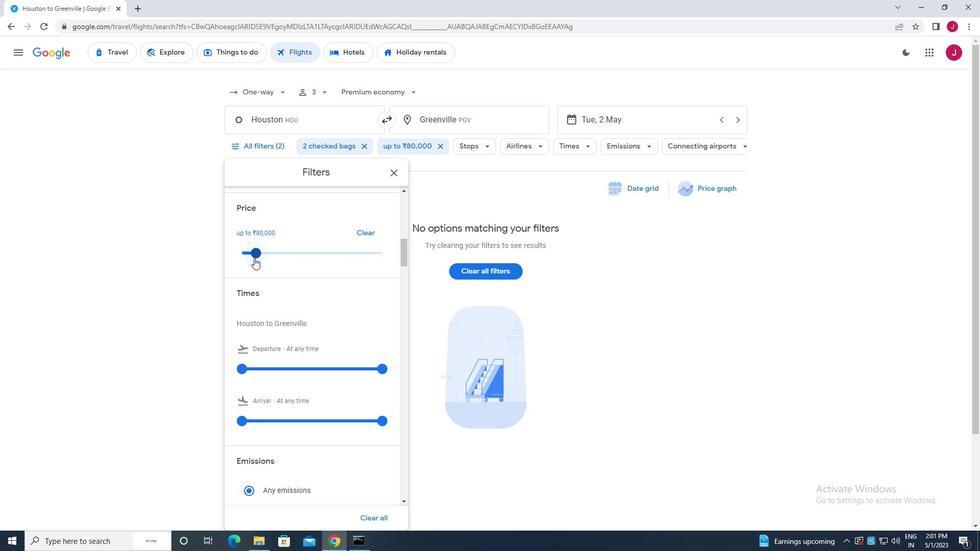 
Action: Mouse pressed left at (254, 253)
Screenshot: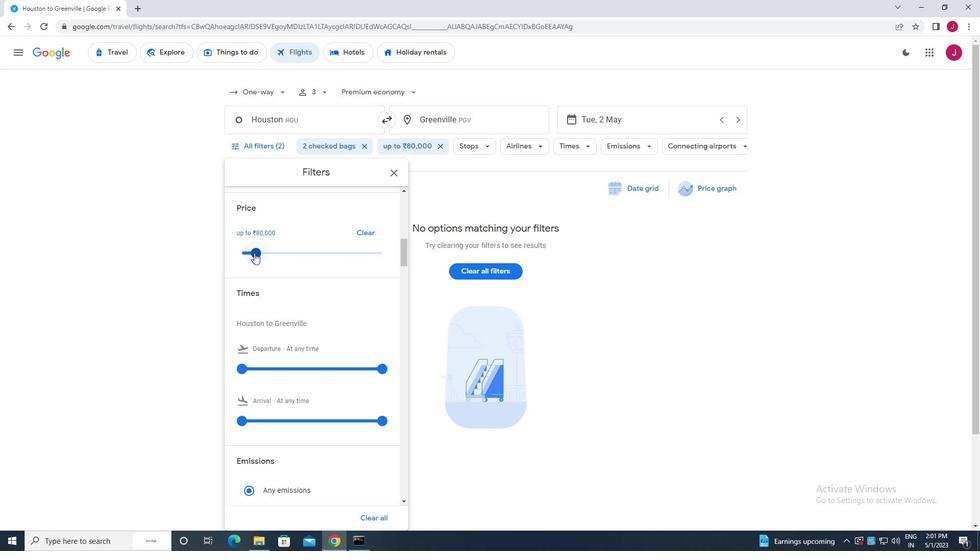 
Action: Mouse moved to (280, 271)
Screenshot: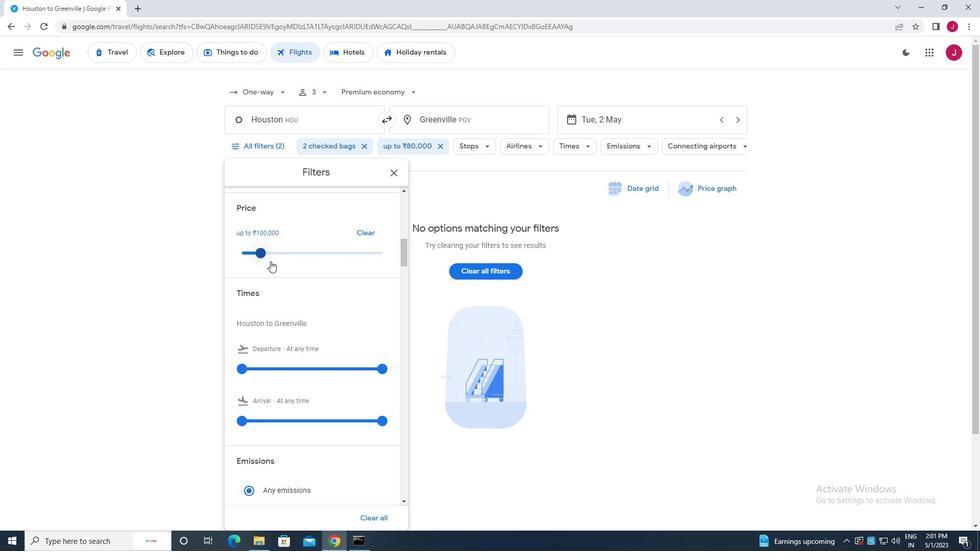 
Action: Mouse scrolled (280, 270) with delta (0, 0)
Screenshot: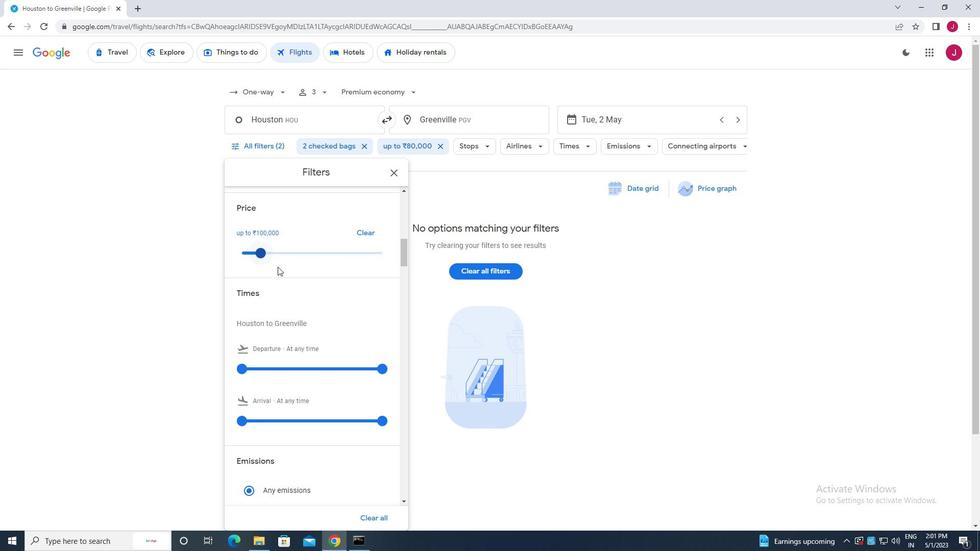 
Action: Mouse moved to (280, 271)
Screenshot: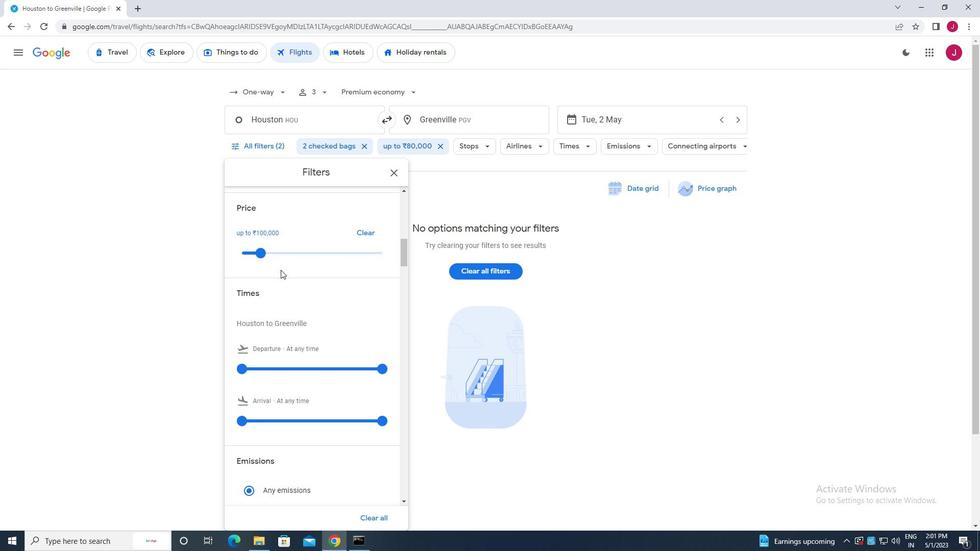 
Action: Mouse scrolled (280, 271) with delta (0, 0)
Screenshot: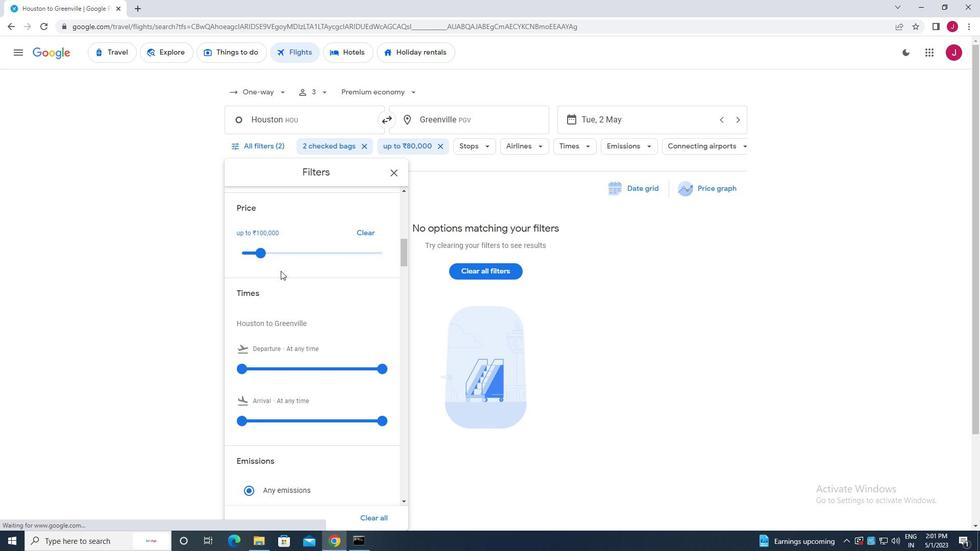 
Action: Mouse moved to (241, 266)
Screenshot: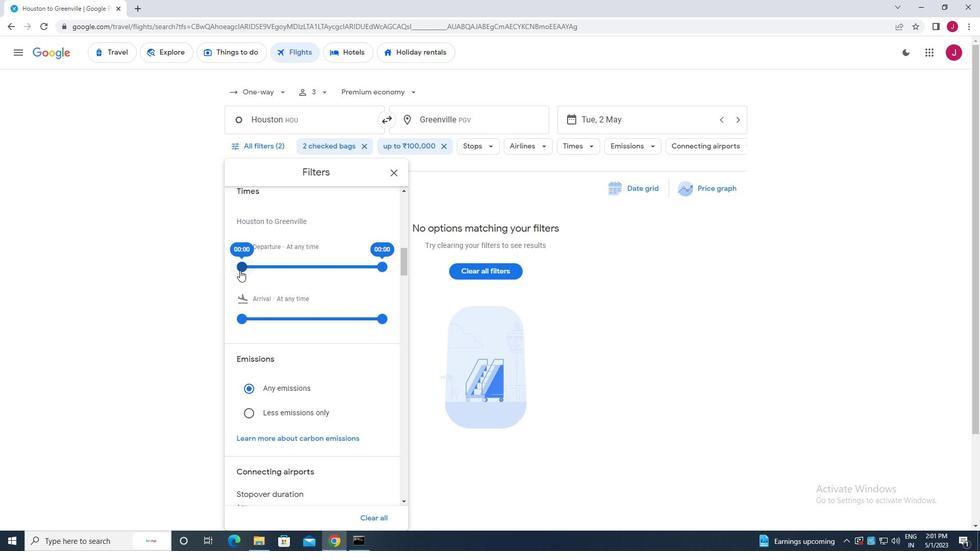 
Action: Mouse pressed left at (241, 266)
Screenshot: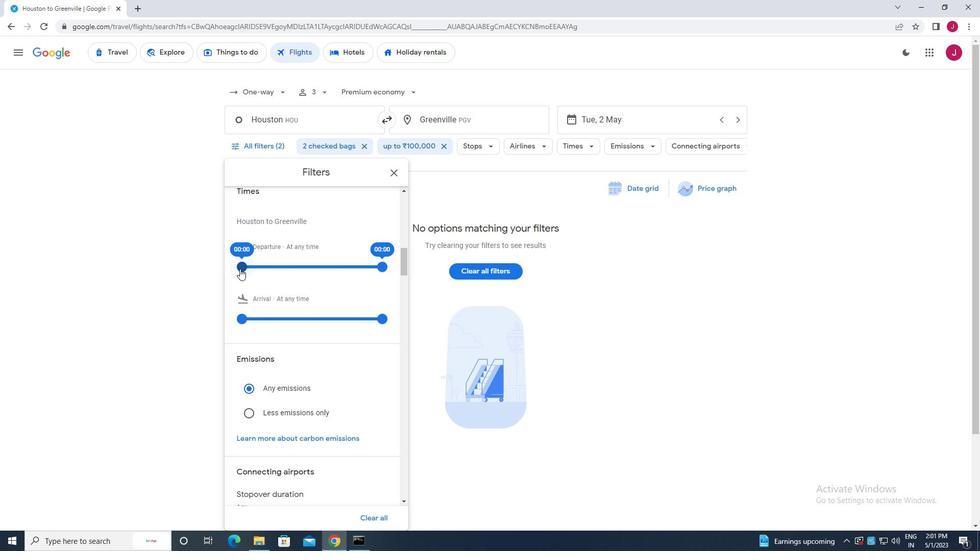 
Action: Mouse moved to (383, 266)
Screenshot: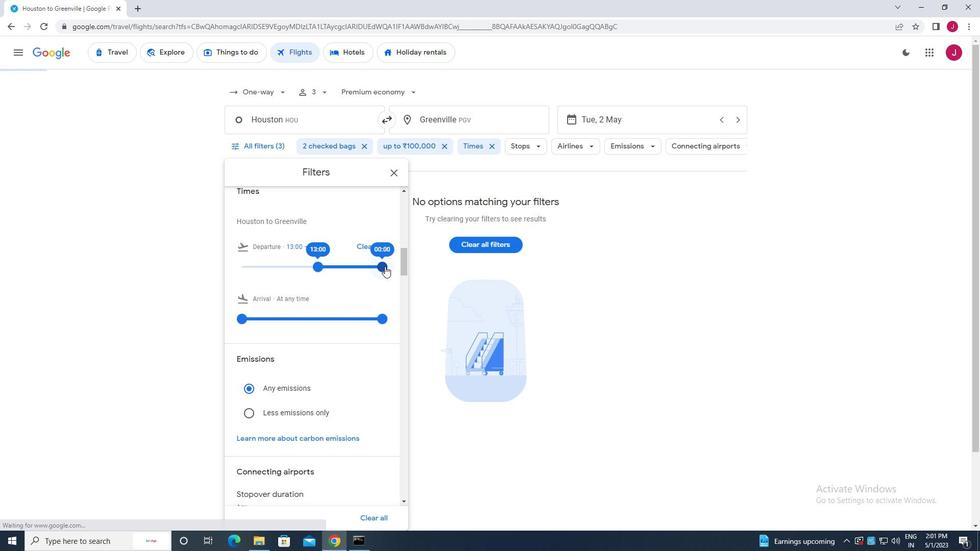 
Action: Mouse pressed left at (383, 266)
Screenshot: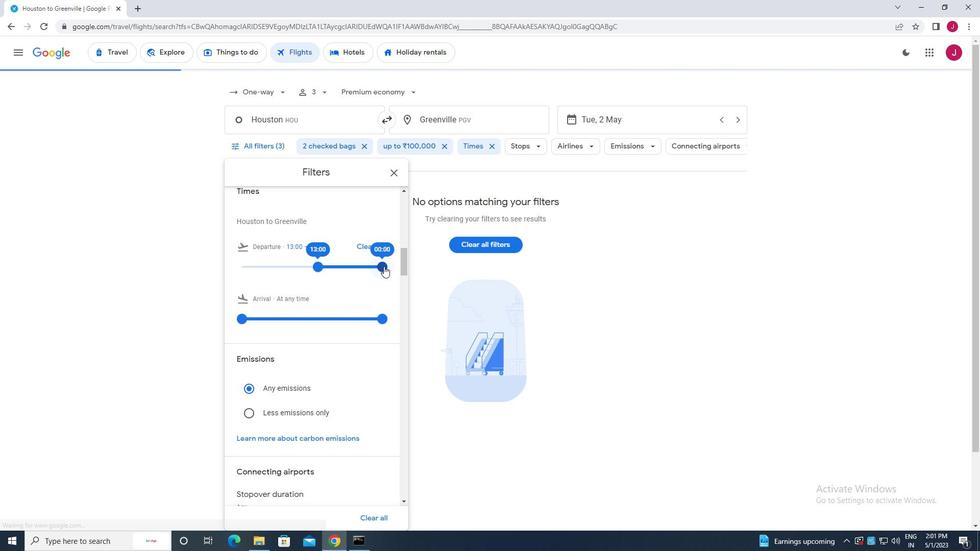 
Action: Mouse moved to (389, 174)
Screenshot: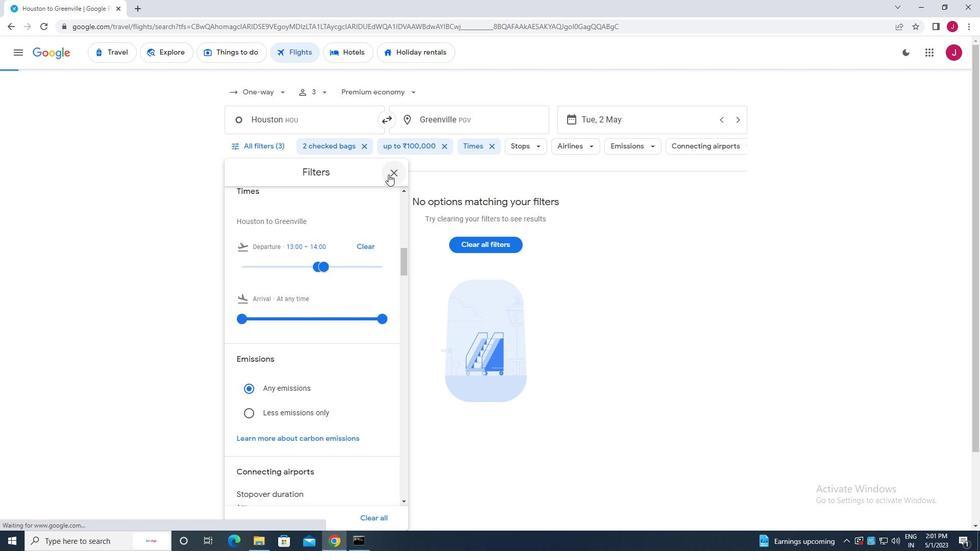 
Action: Mouse pressed left at (389, 174)
Screenshot: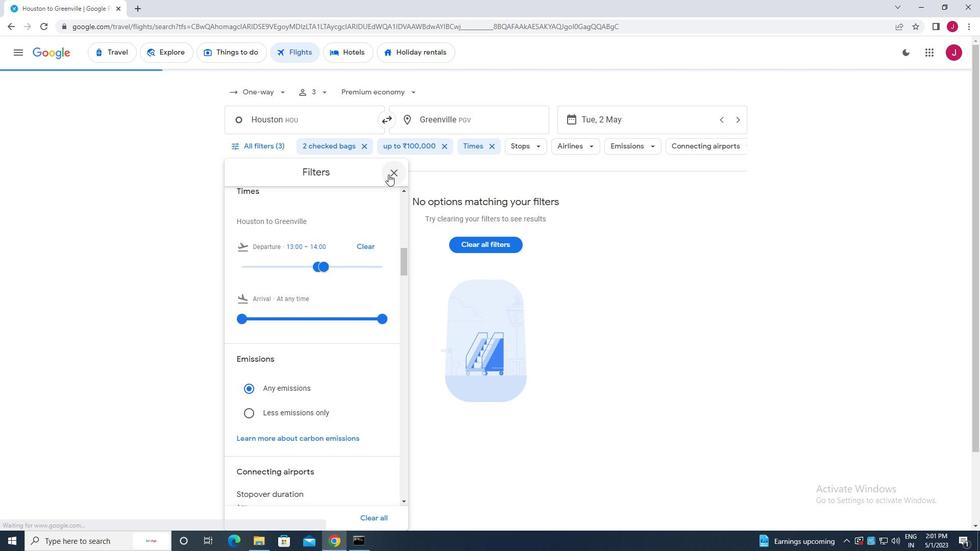 
Action: Mouse moved to (393, 174)
Screenshot: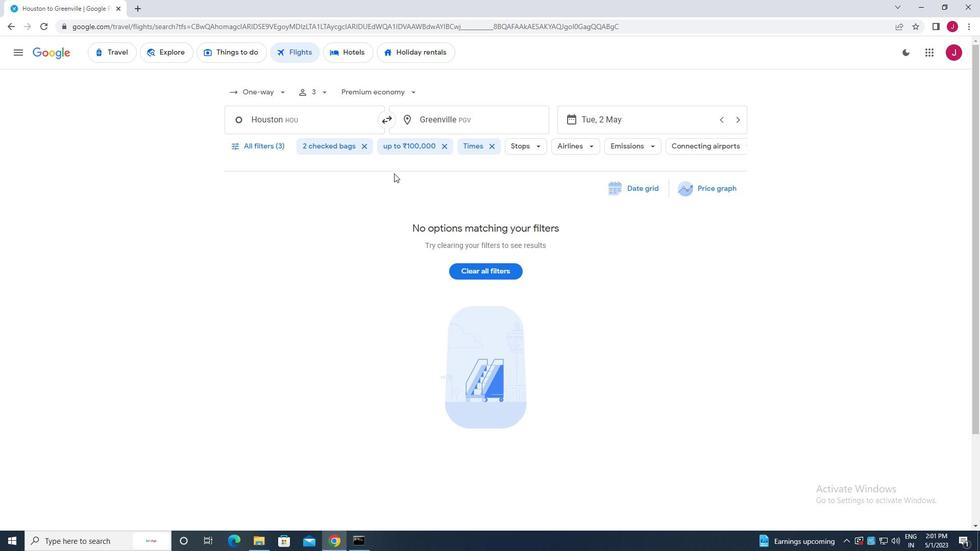 
